 Task: Find connections with filter location Overijse with filter topic #Ideaswith filter profile language Potuguese with filter current company Bernhard Schulte Shipmanagement with filter school Queen Mary's College with filter industry Taxi and Limousine Services with filter service category Management with filter keywords title Technical Writer
Action: Mouse moved to (563, 104)
Screenshot: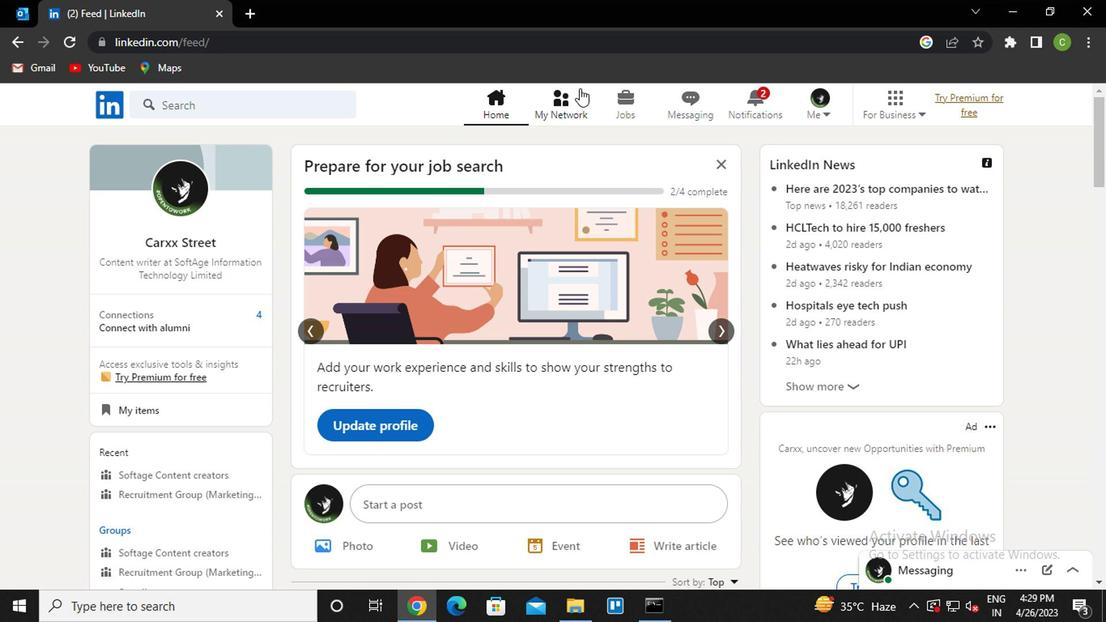 
Action: Mouse pressed left at (563, 104)
Screenshot: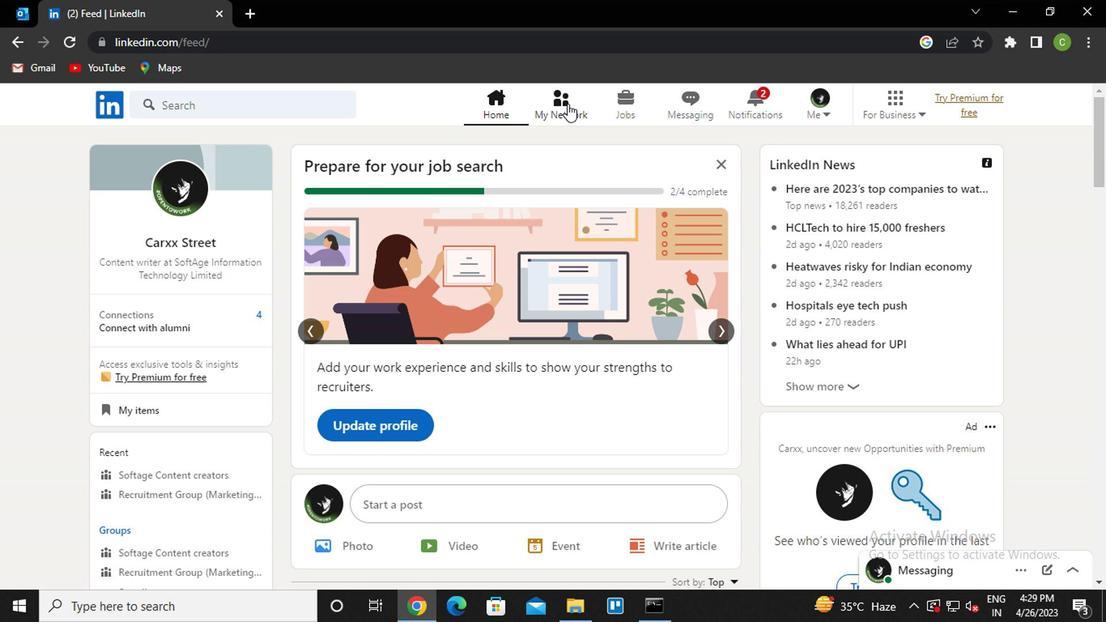 
Action: Mouse moved to (233, 206)
Screenshot: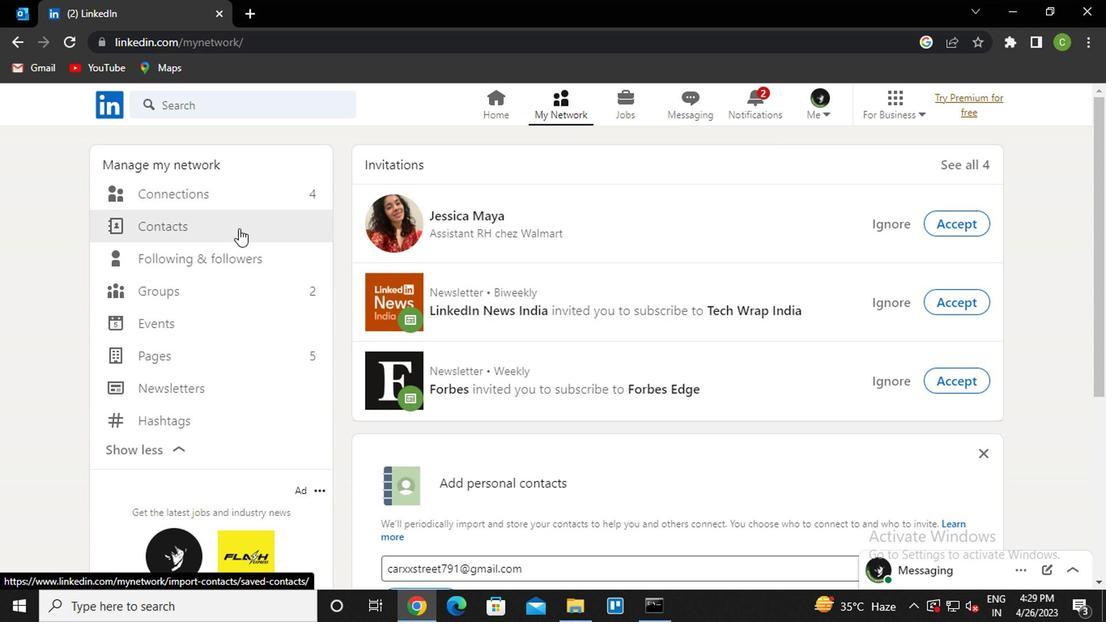 
Action: Mouse pressed left at (233, 206)
Screenshot: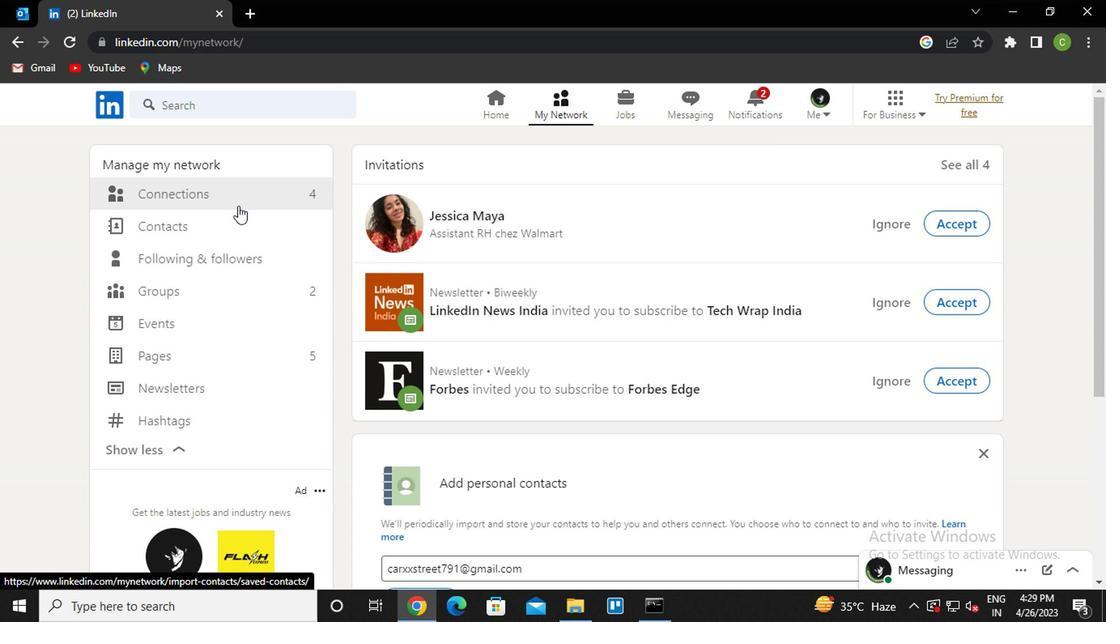 
Action: Mouse moved to (240, 205)
Screenshot: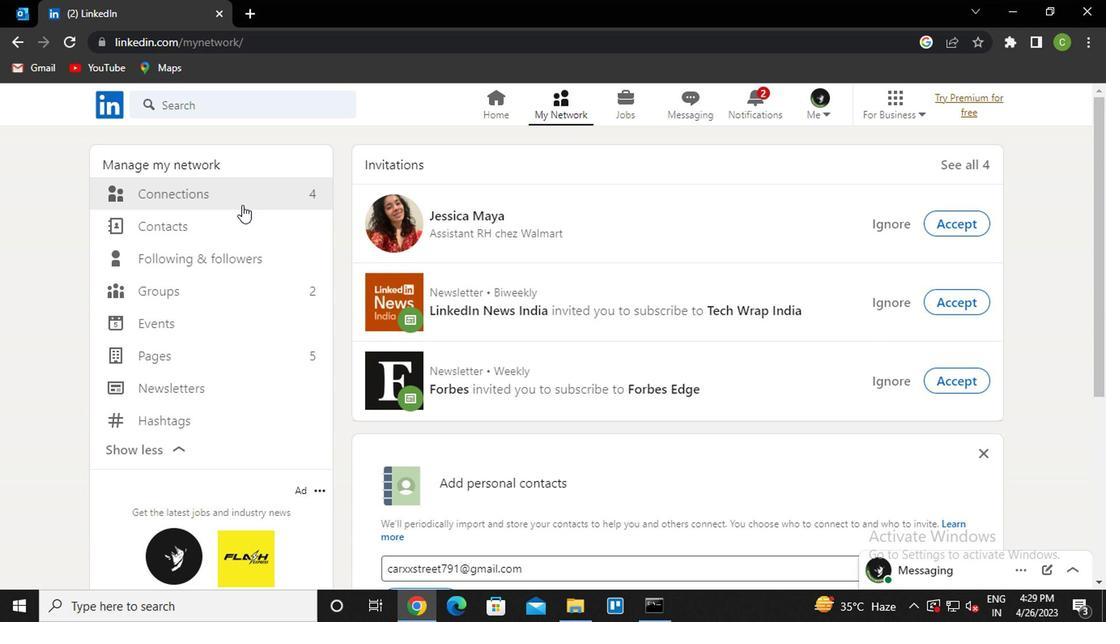 
Action: Mouse pressed left at (240, 205)
Screenshot: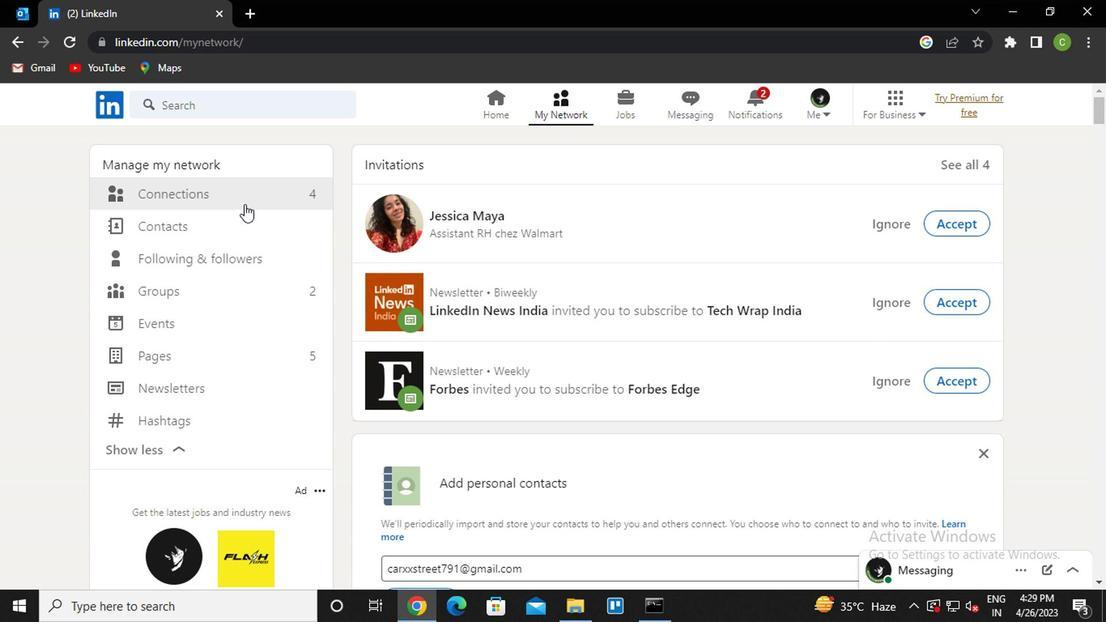 
Action: Mouse moved to (242, 197)
Screenshot: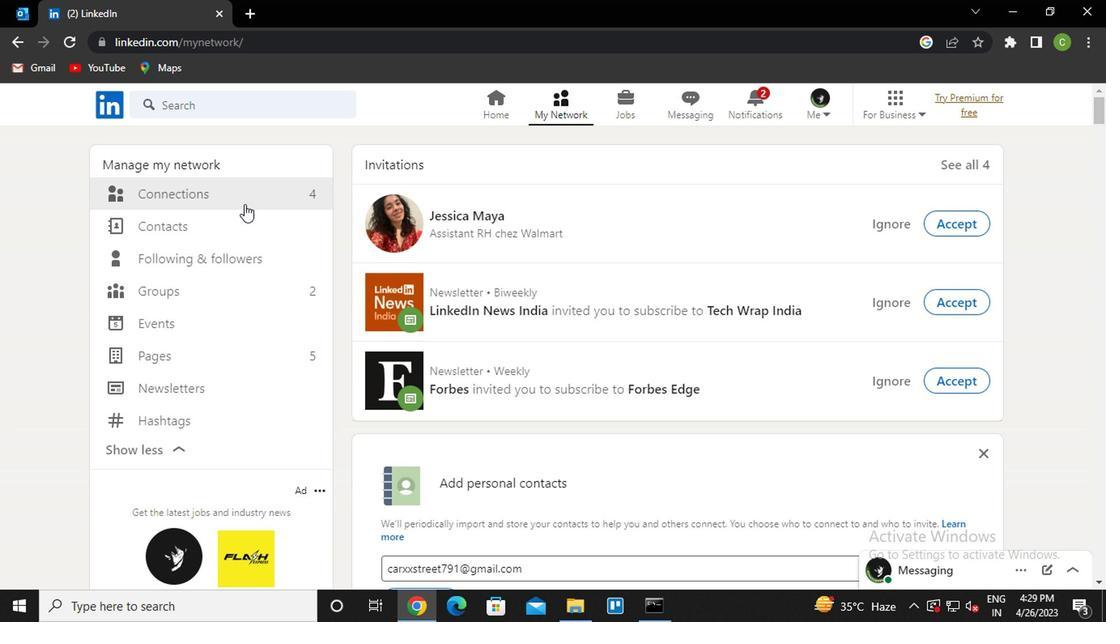 
Action: Mouse pressed left at (242, 197)
Screenshot: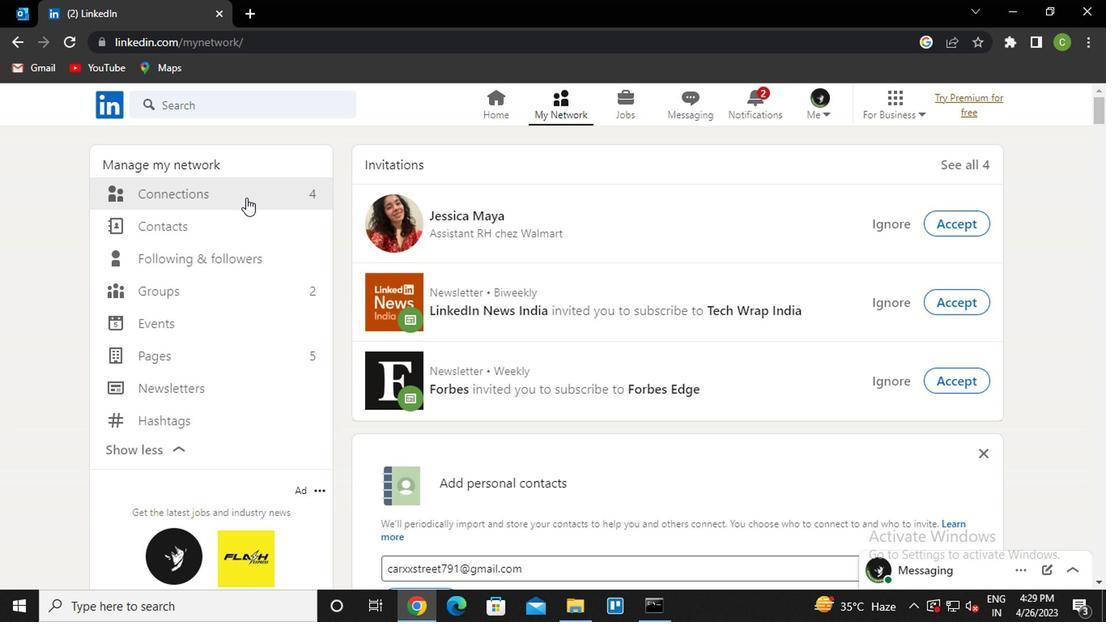 
Action: Mouse moved to (680, 191)
Screenshot: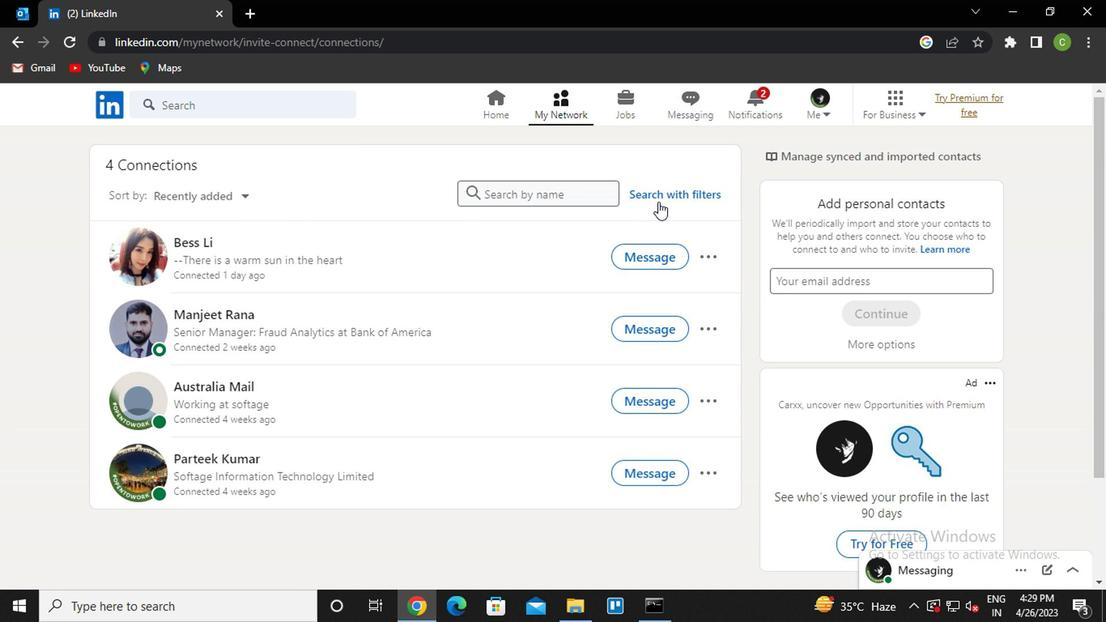 
Action: Mouse pressed left at (680, 191)
Screenshot: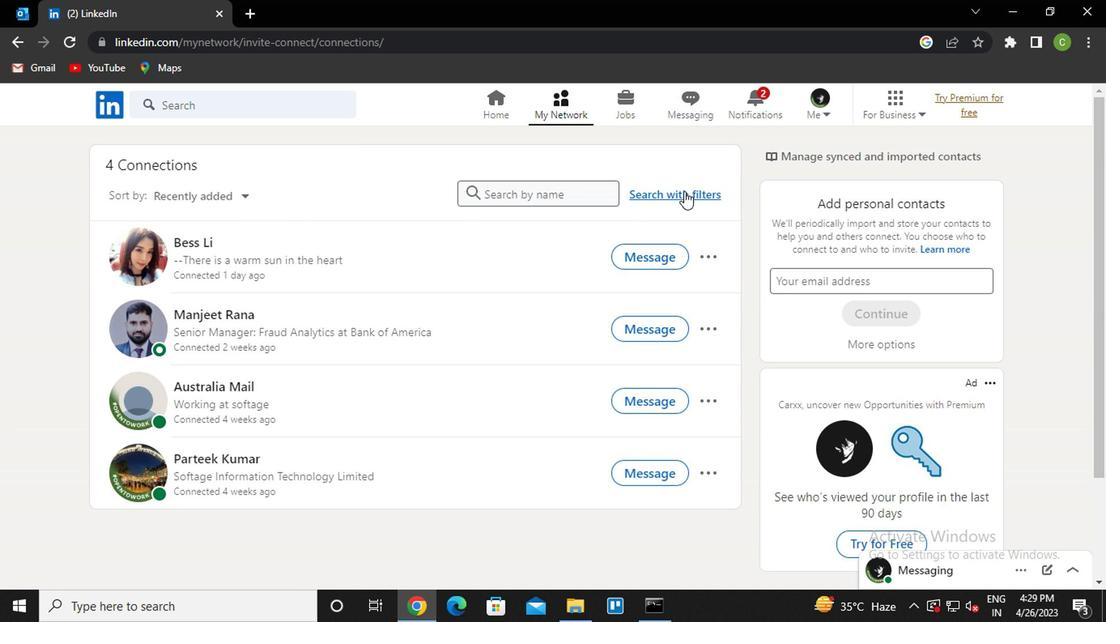 
Action: Mouse moved to (548, 155)
Screenshot: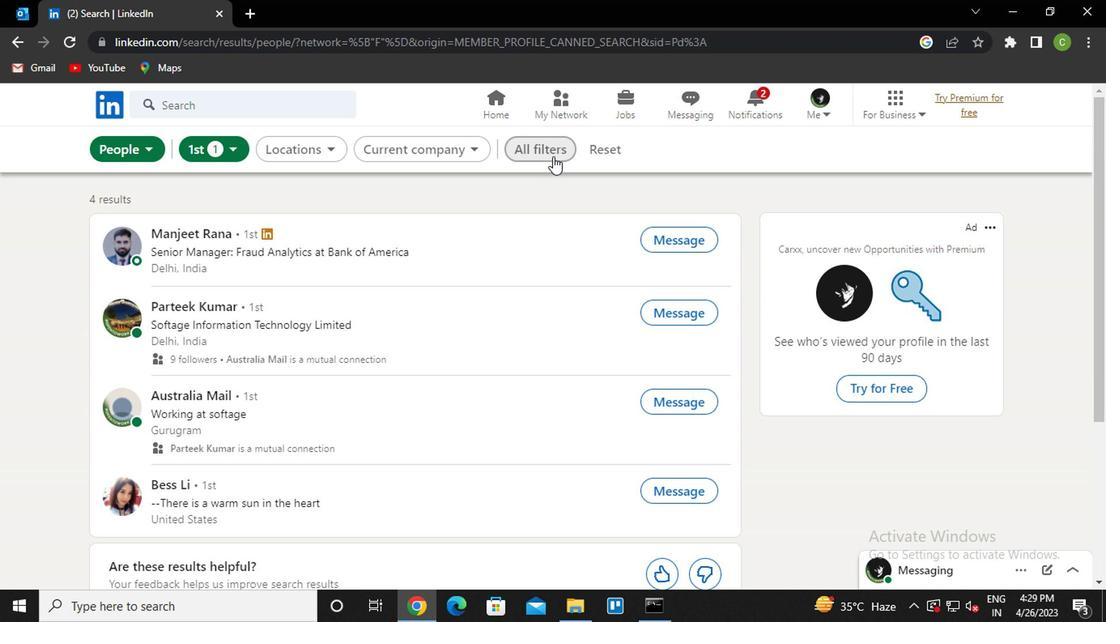 
Action: Mouse pressed left at (548, 155)
Screenshot: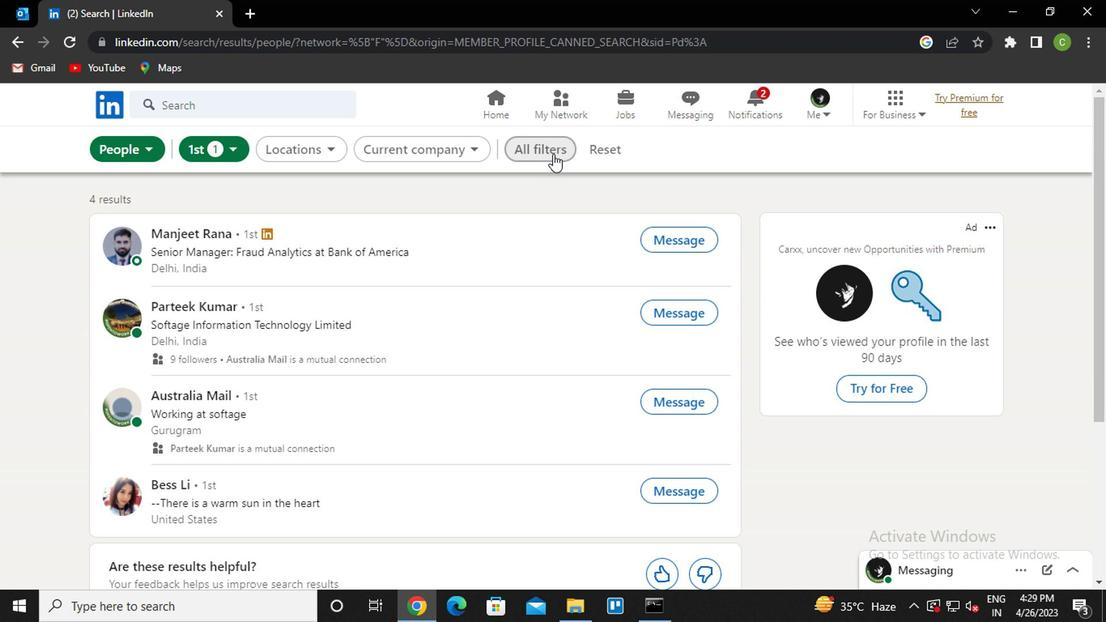 
Action: Mouse moved to (907, 308)
Screenshot: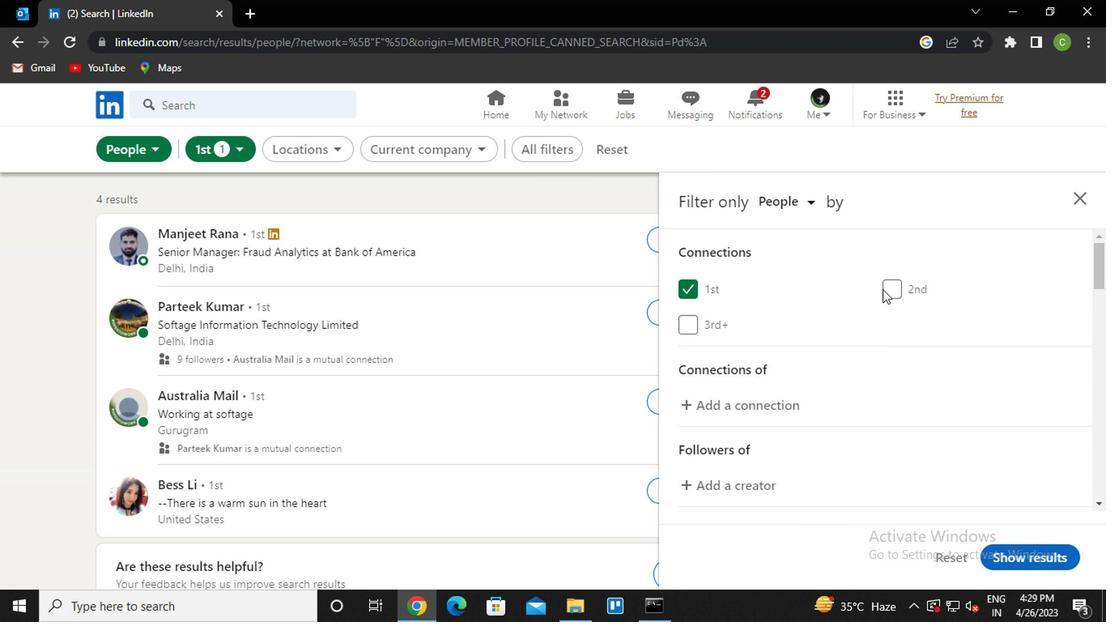 
Action: Mouse scrolled (907, 307) with delta (0, -1)
Screenshot: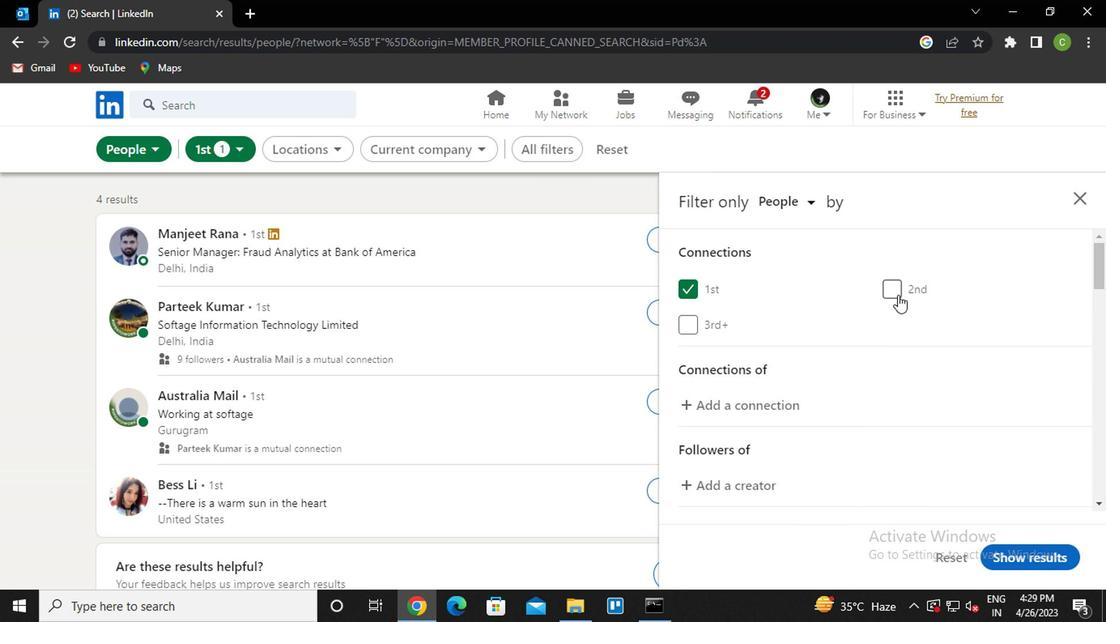 
Action: Mouse scrolled (907, 307) with delta (0, -1)
Screenshot: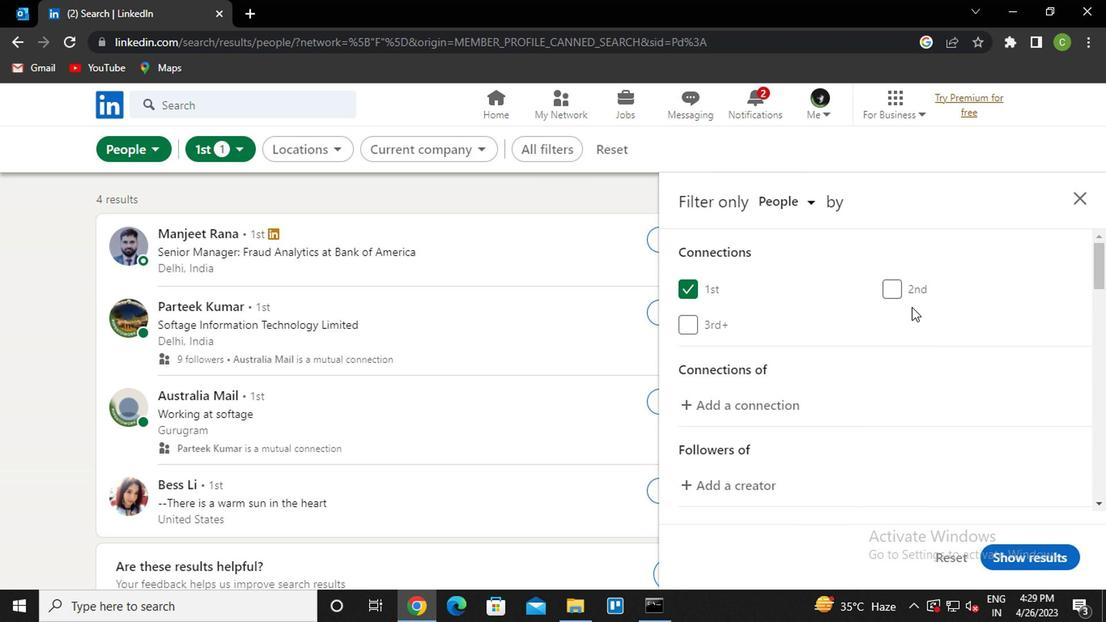 
Action: Mouse moved to (901, 316)
Screenshot: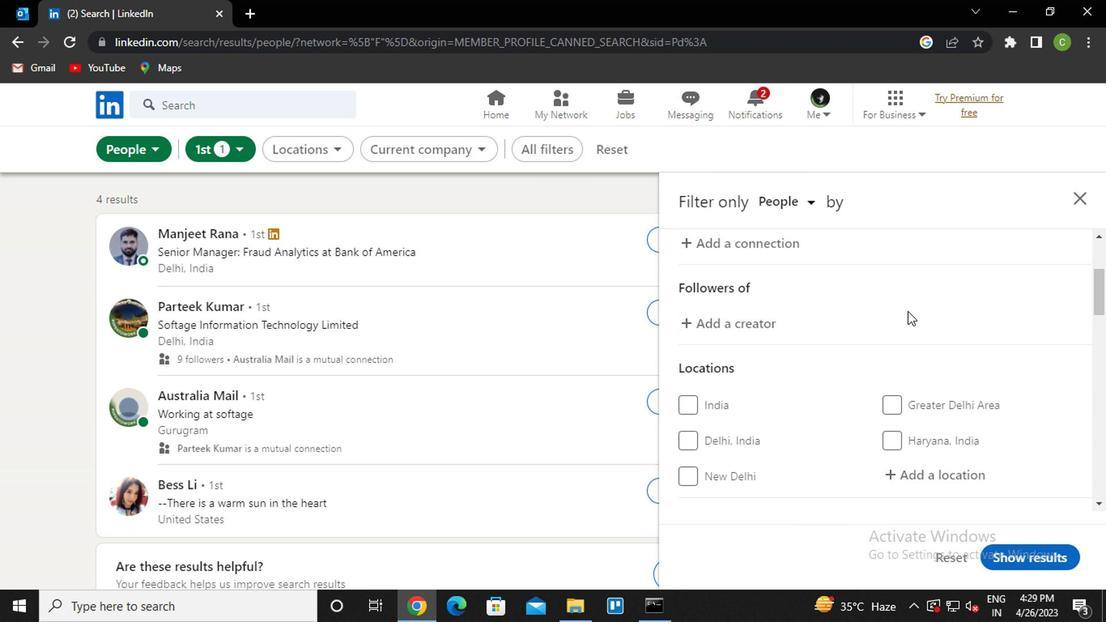 
Action: Mouse scrolled (901, 316) with delta (0, 0)
Screenshot: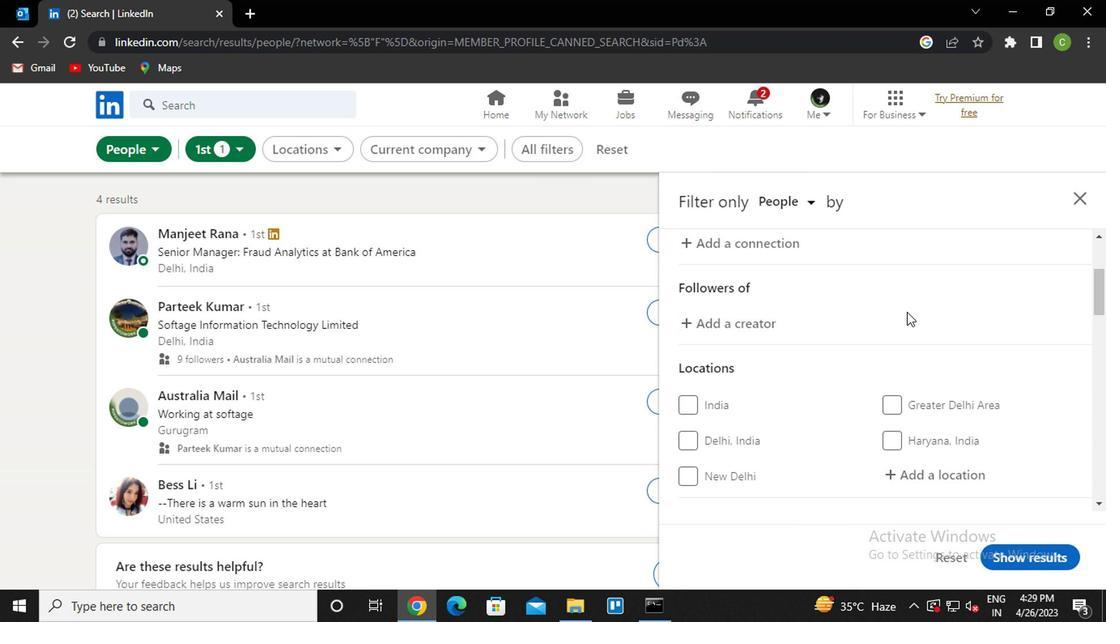 
Action: Mouse moved to (922, 393)
Screenshot: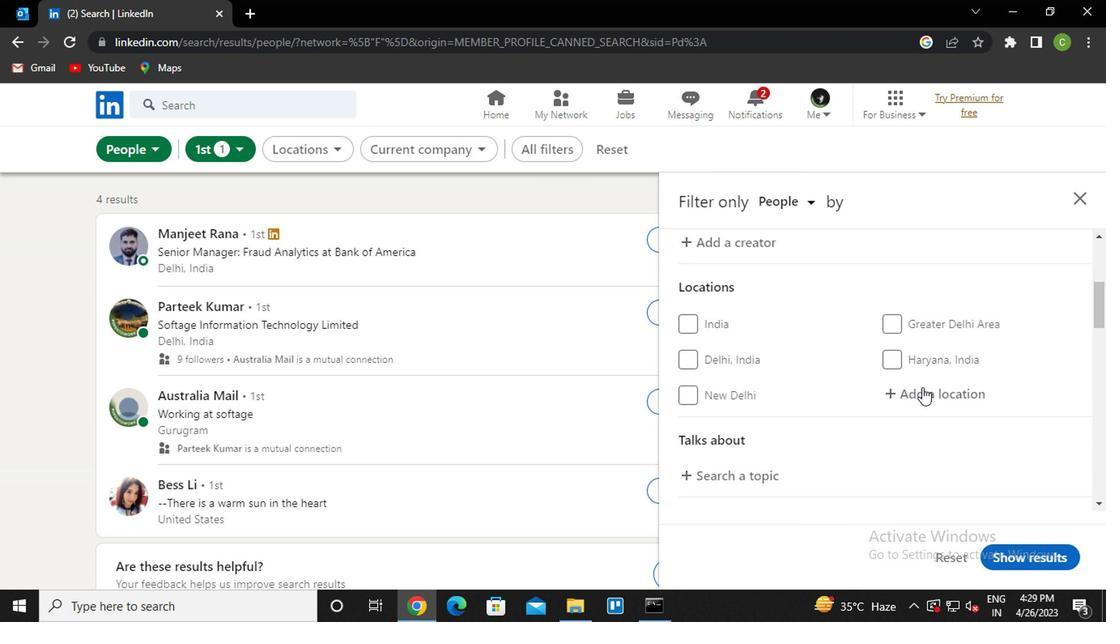 
Action: Mouse pressed left at (922, 393)
Screenshot: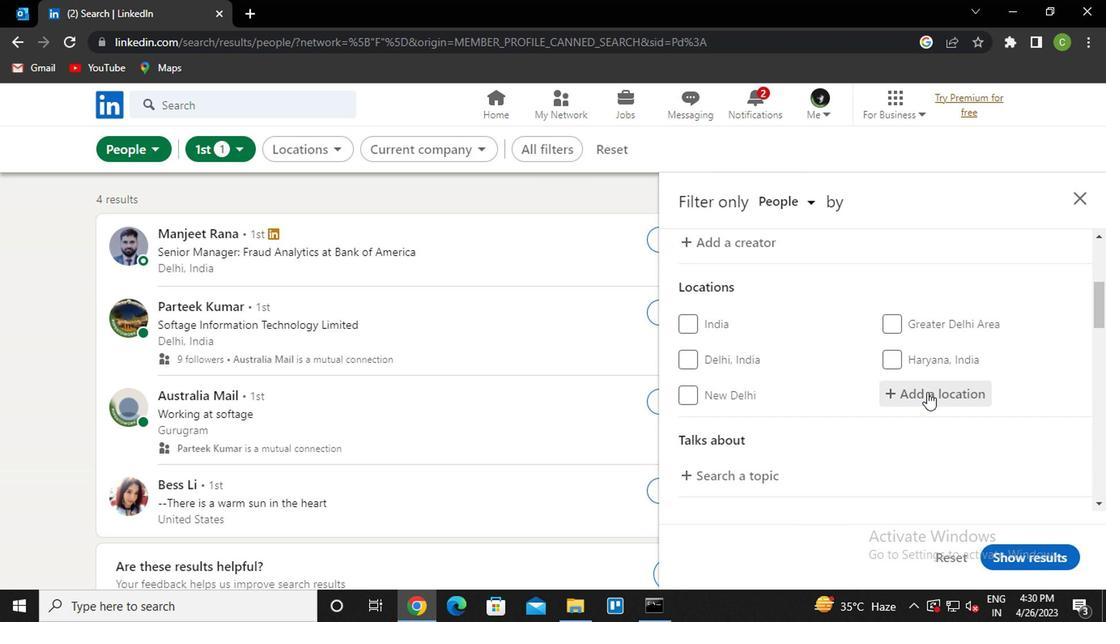 
Action: Key pressed <Key.caps_lock>o<Key.caps_lock>eri<Key.down><Key.enter>
Screenshot: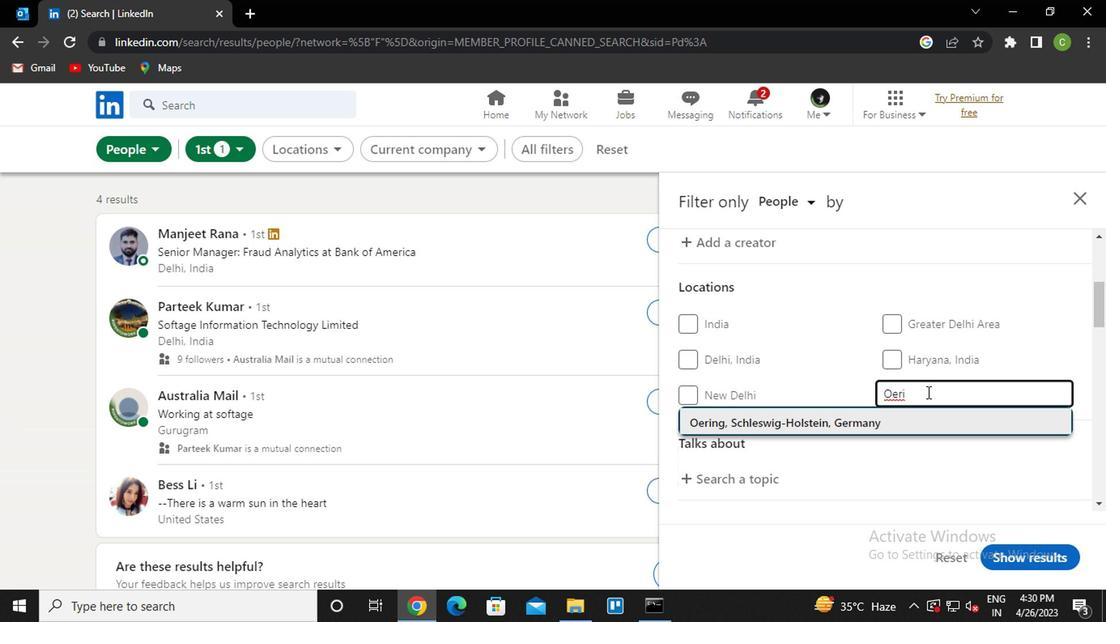 
Action: Mouse moved to (907, 404)
Screenshot: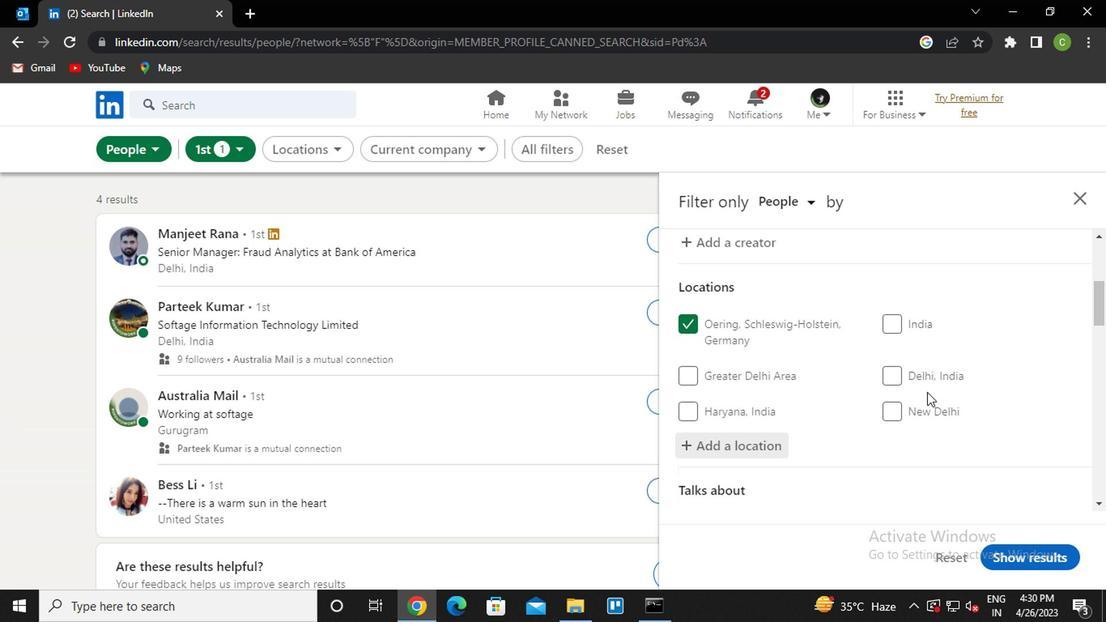 
Action: Mouse scrolled (907, 404) with delta (0, 0)
Screenshot: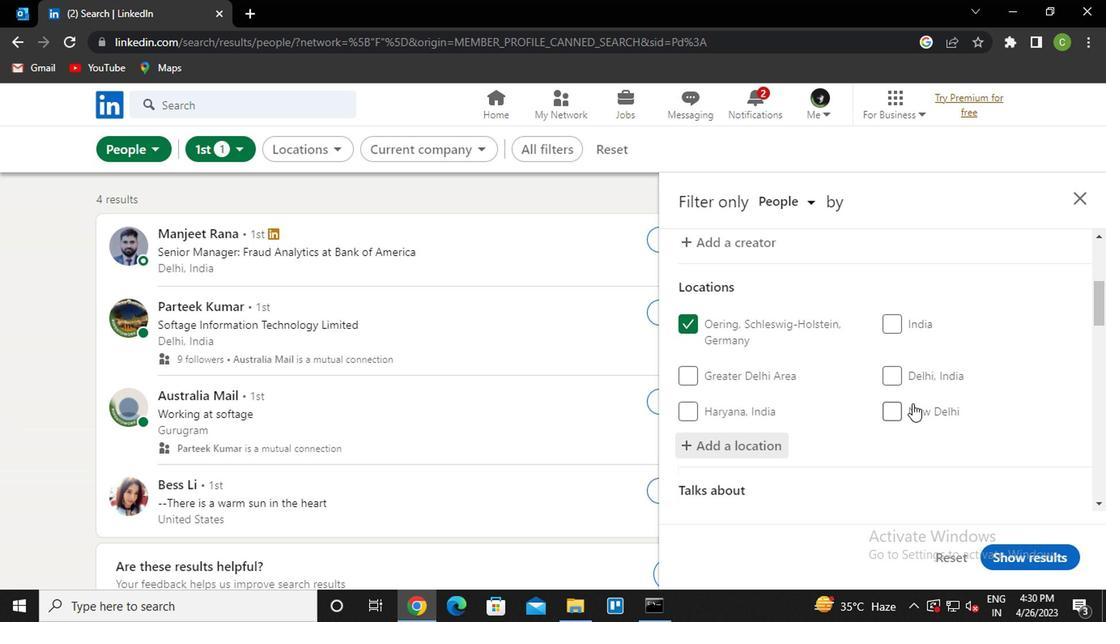 
Action: Mouse scrolled (907, 404) with delta (0, 0)
Screenshot: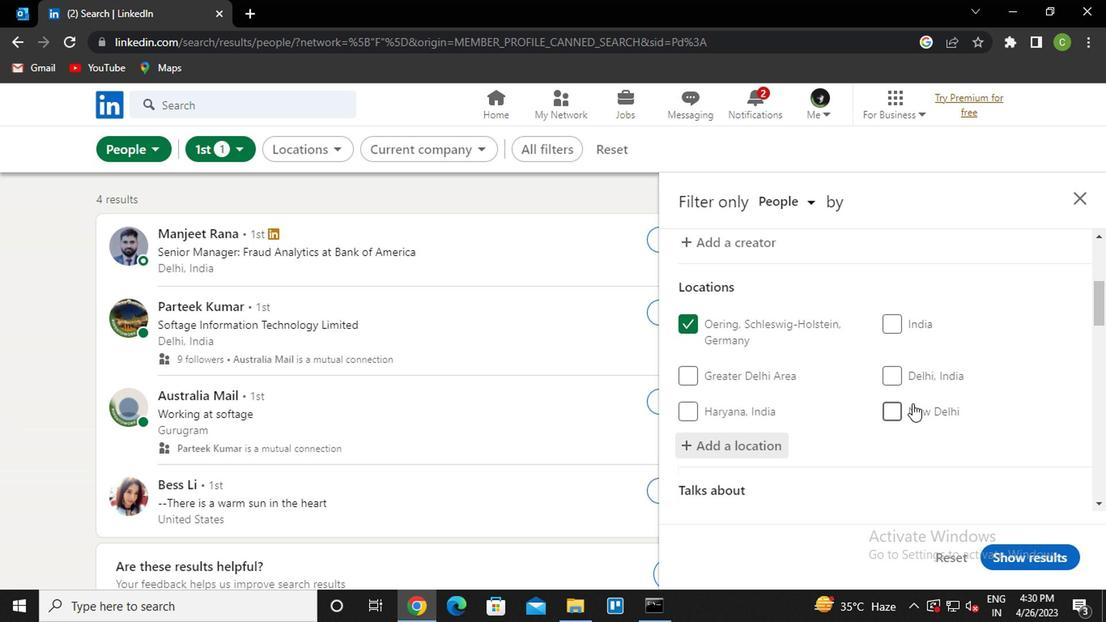 
Action: Mouse moved to (900, 404)
Screenshot: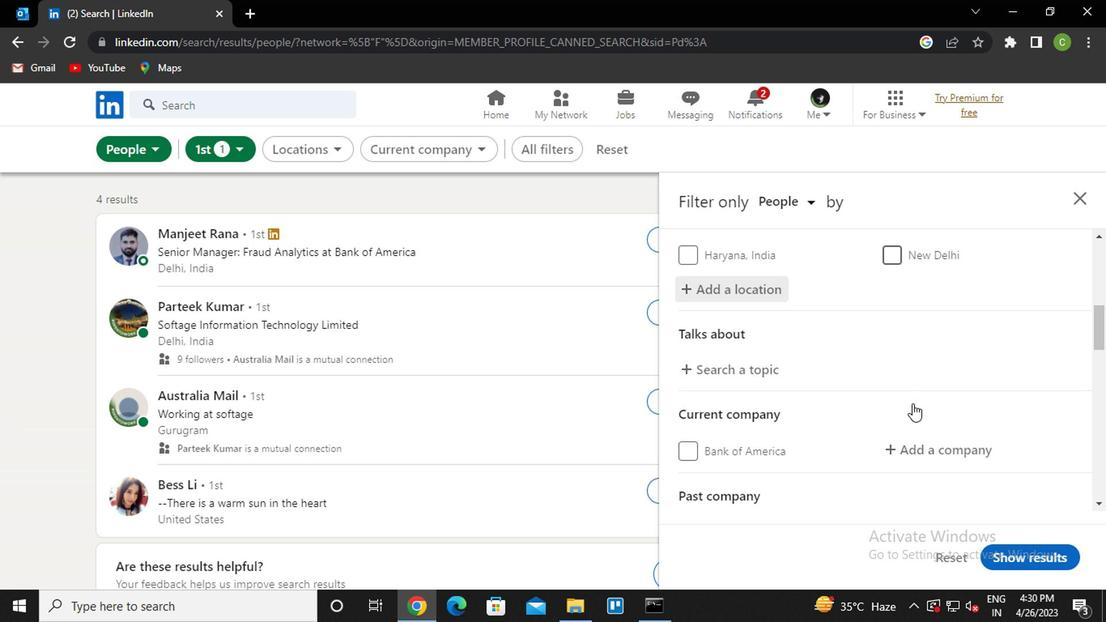 
Action: Mouse scrolled (900, 404) with delta (0, 0)
Screenshot: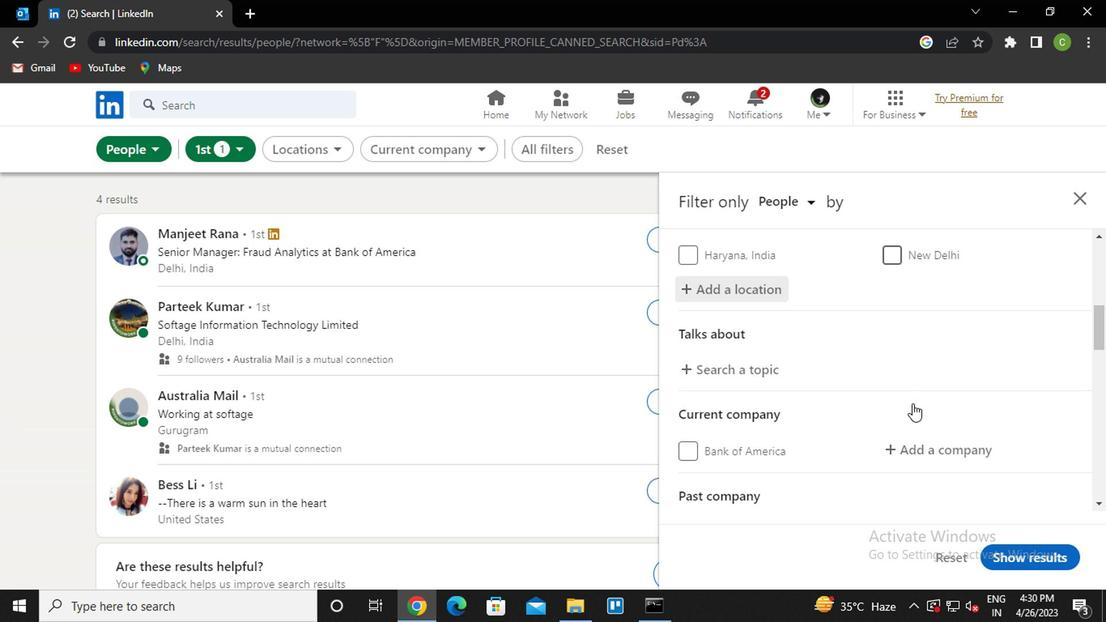
Action: Mouse moved to (743, 285)
Screenshot: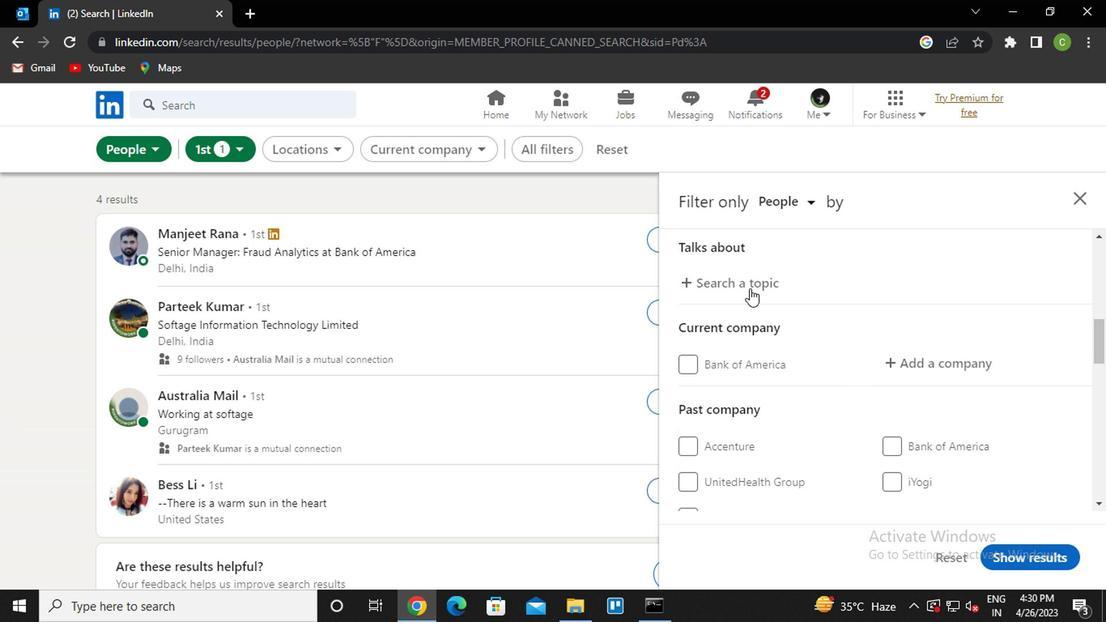 
Action: Mouse pressed left at (743, 285)
Screenshot: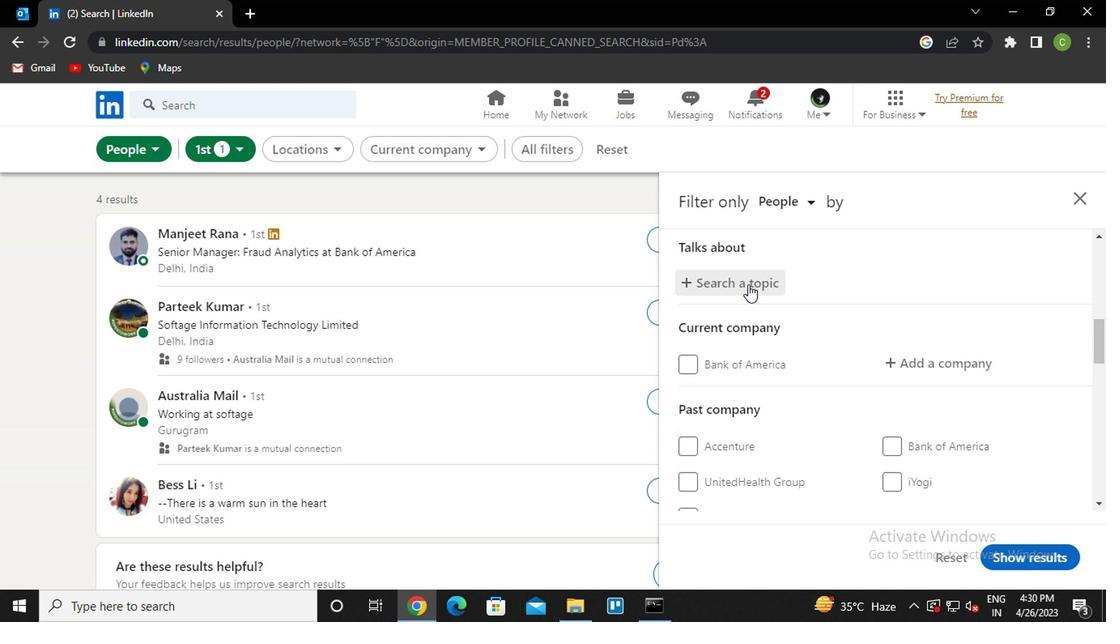 
Action: Key pressed <Key.caps_lock>i<Key.caps_lock>deas<Key.down><Key.enter>
Screenshot: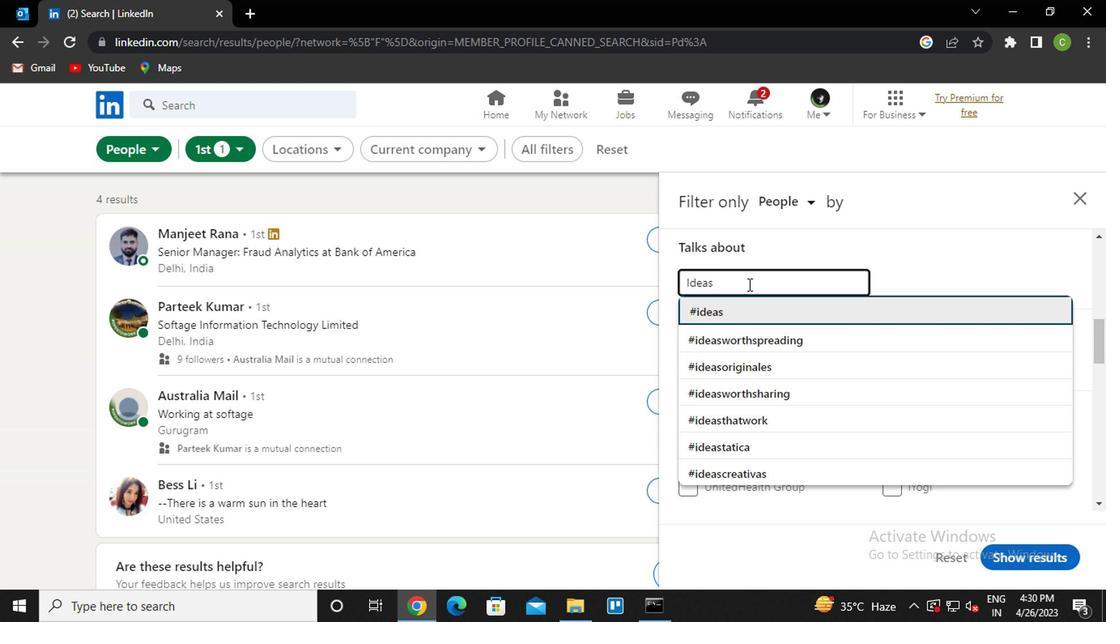 
Action: Mouse moved to (910, 362)
Screenshot: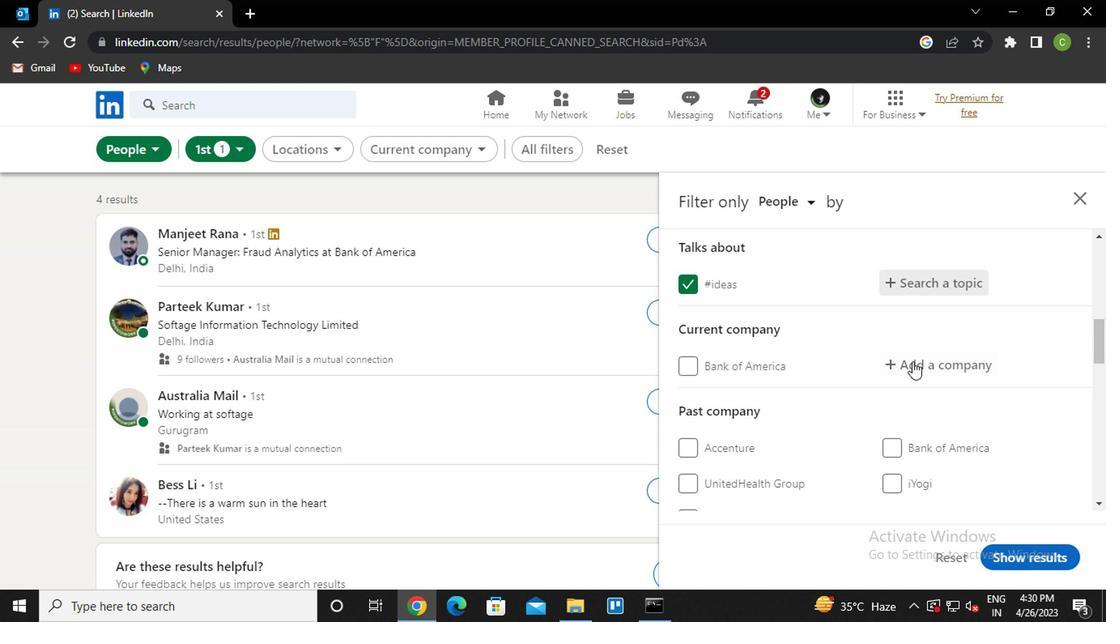 
Action: Mouse pressed left at (910, 362)
Screenshot: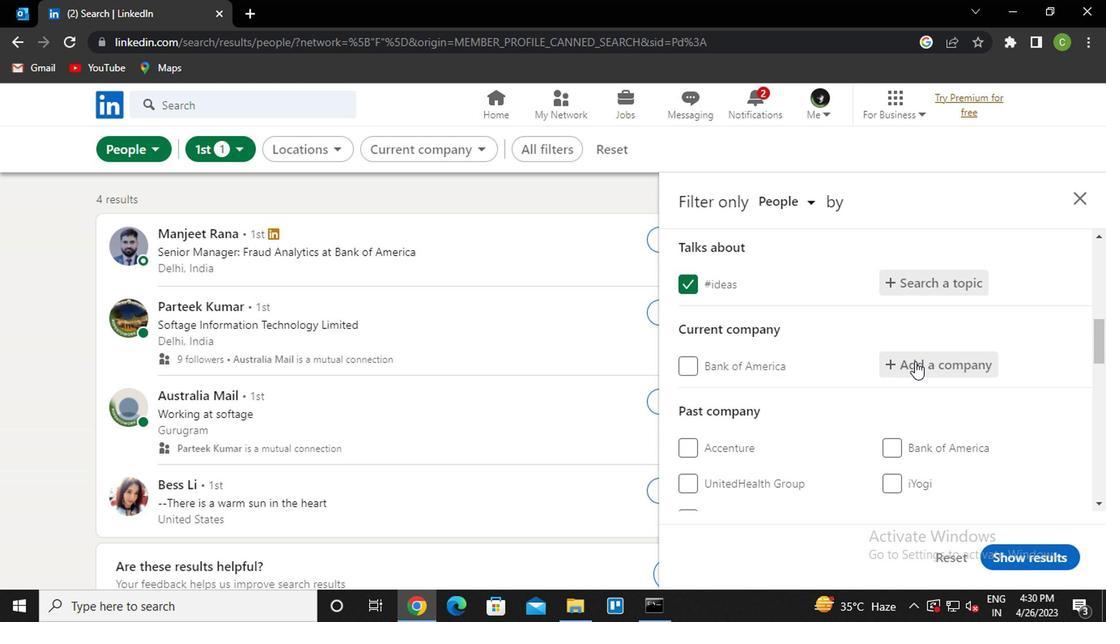 
Action: Mouse moved to (895, 387)
Screenshot: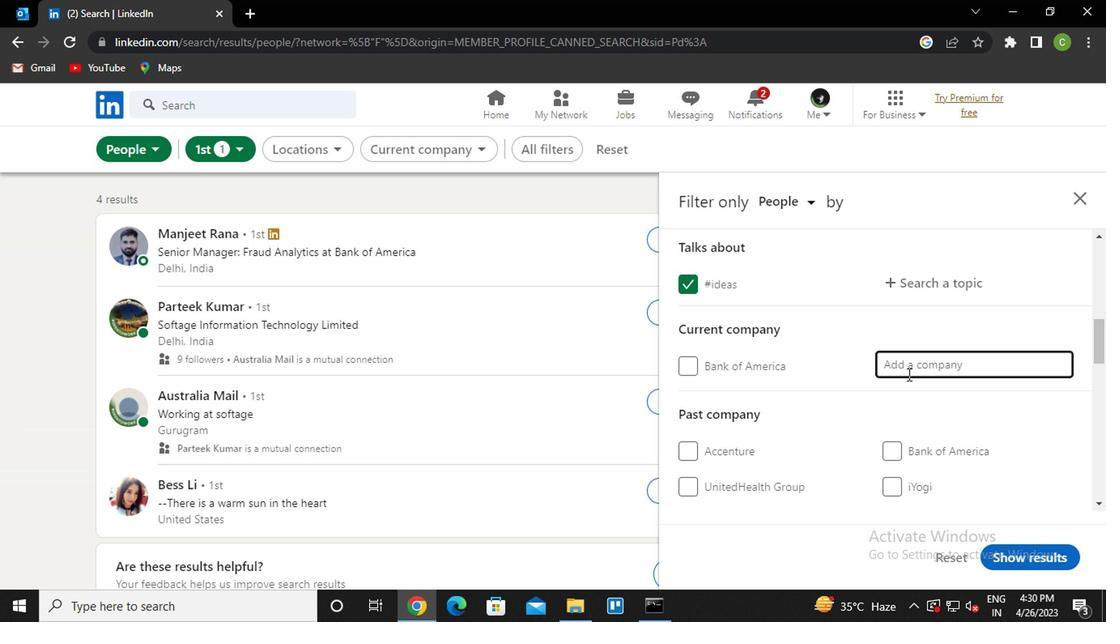 
Action: Key pressed <Key.caps_lock>b<Key.caps_lock>ern<Key.down><Key.enter>
Screenshot: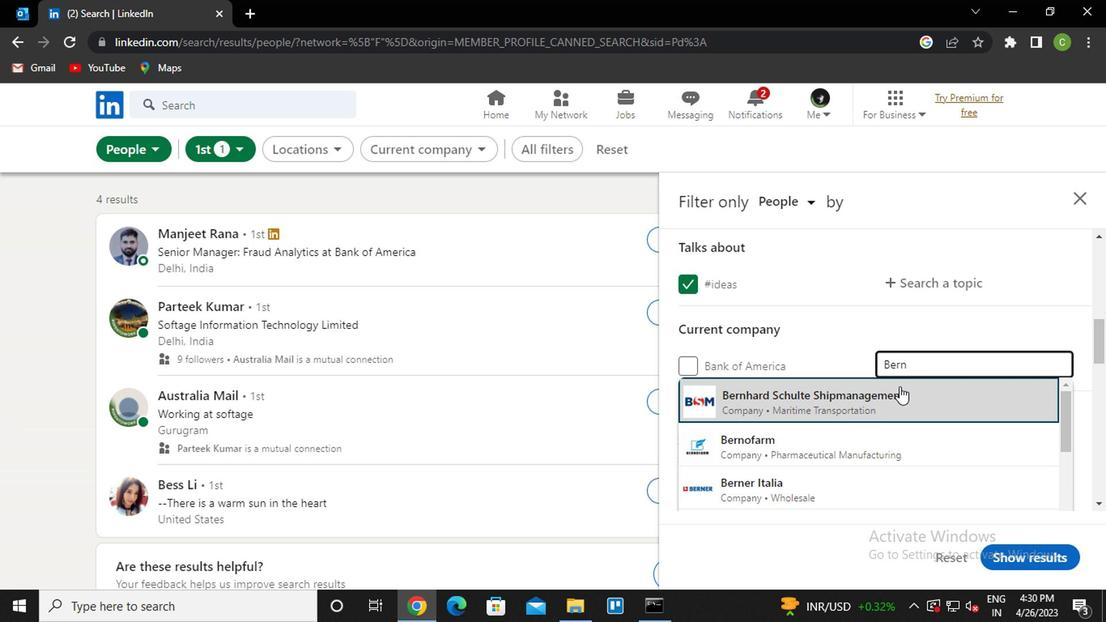 
Action: Mouse scrolled (895, 386) with delta (0, -1)
Screenshot: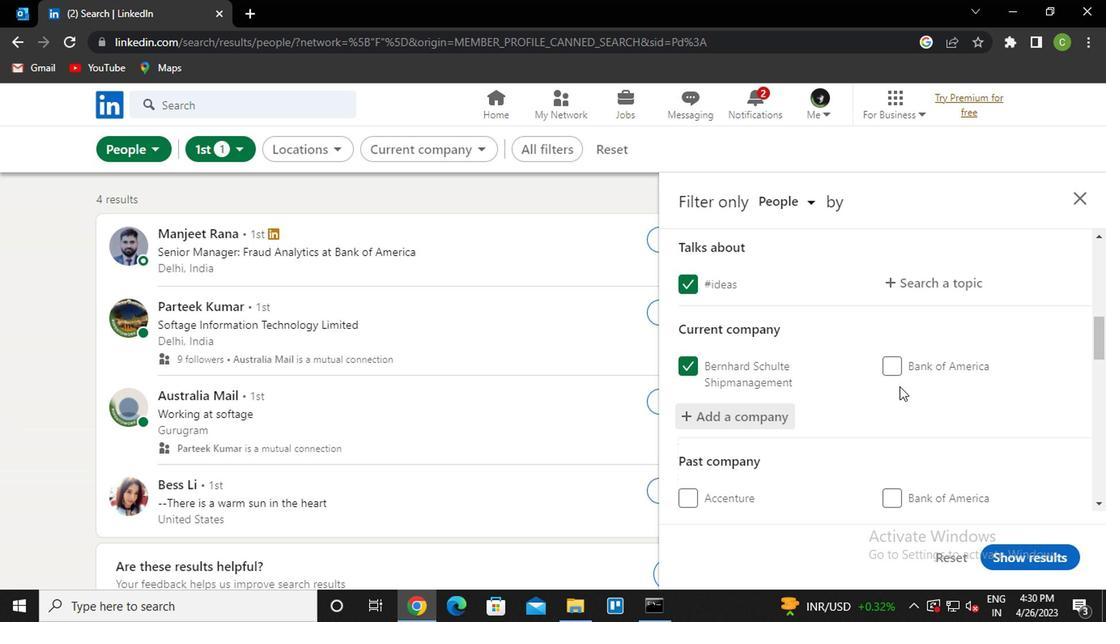 
Action: Mouse moved to (893, 389)
Screenshot: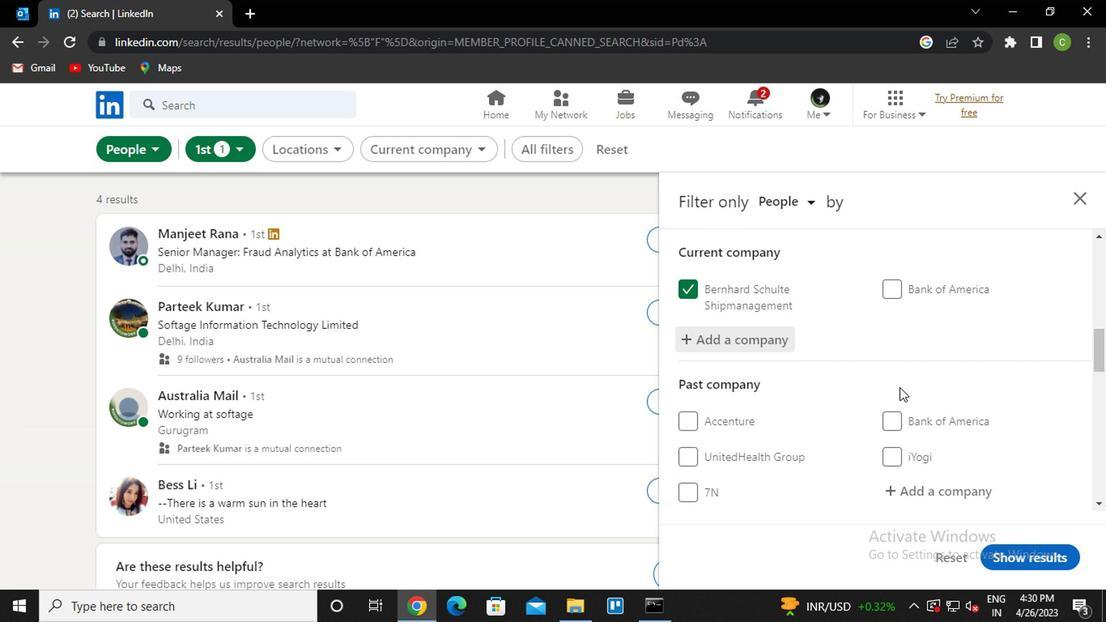 
Action: Mouse scrolled (893, 388) with delta (0, 0)
Screenshot: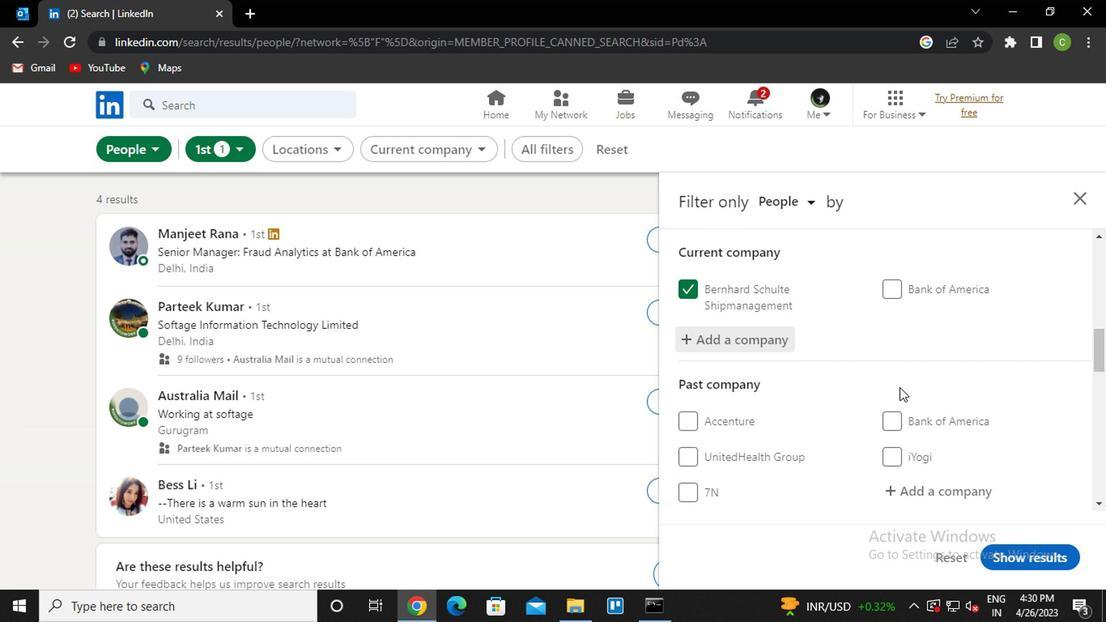 
Action: Mouse moved to (845, 425)
Screenshot: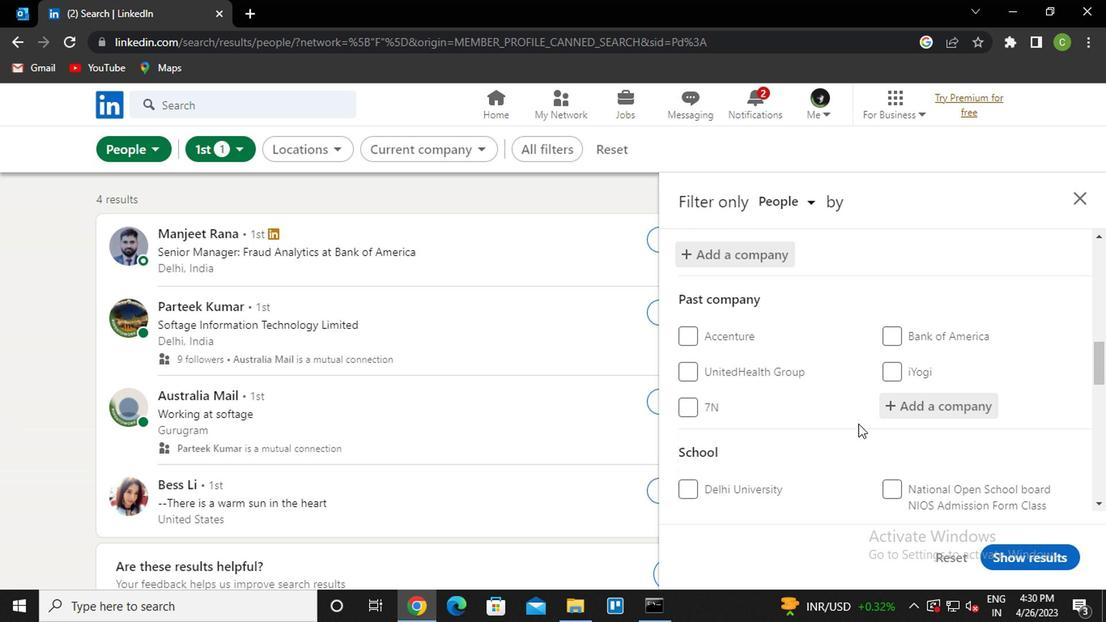 
Action: Mouse scrolled (845, 424) with delta (0, -1)
Screenshot: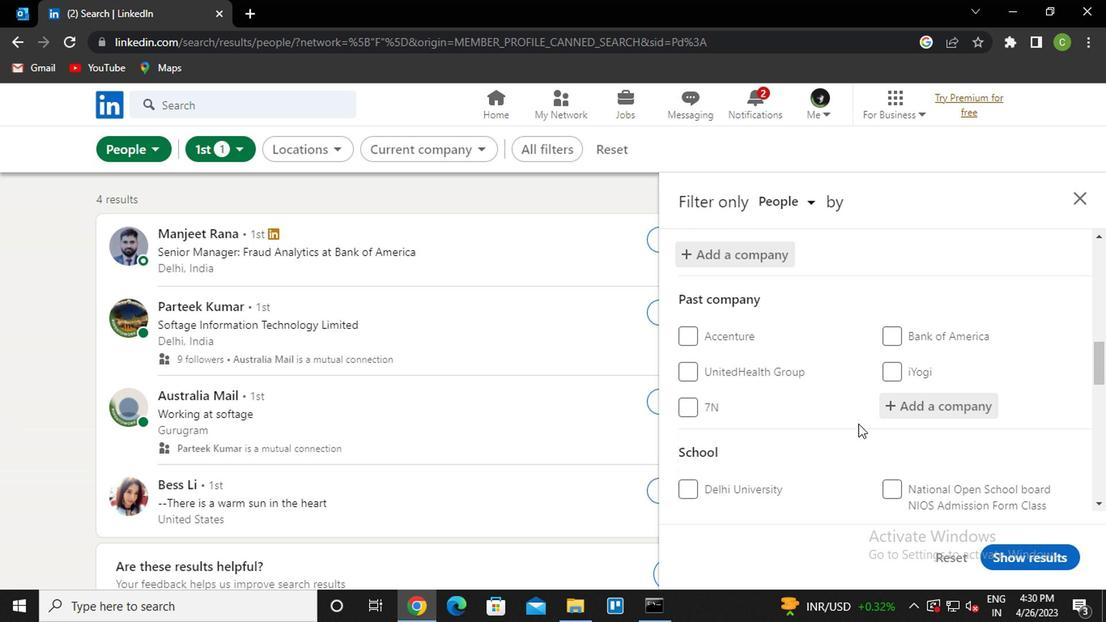
Action: Mouse moved to (828, 414)
Screenshot: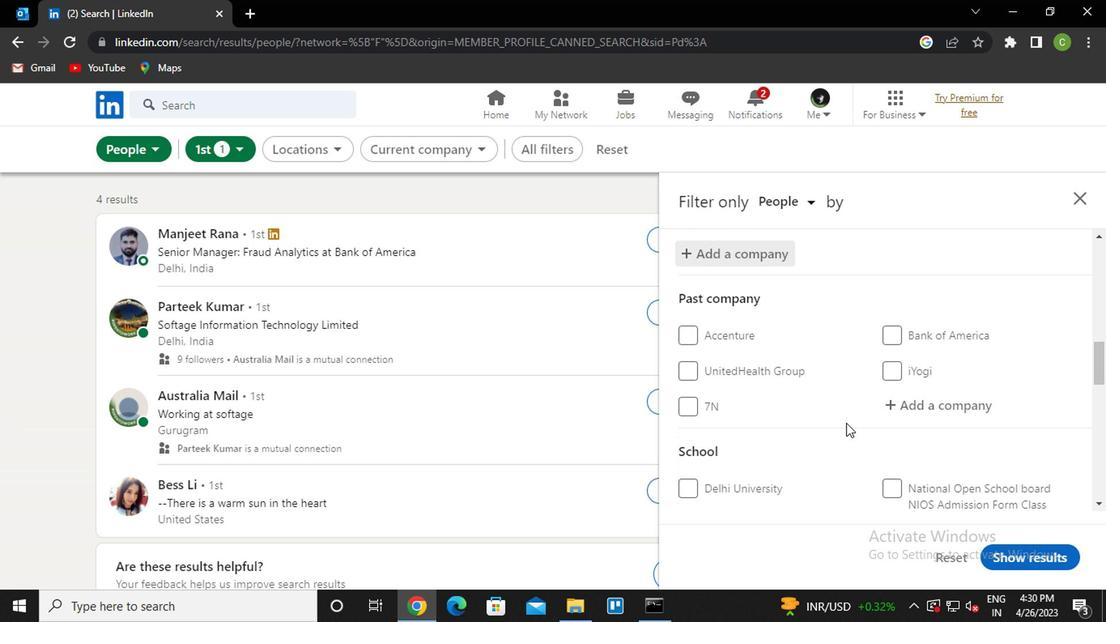 
Action: Mouse scrolled (828, 414) with delta (0, 0)
Screenshot: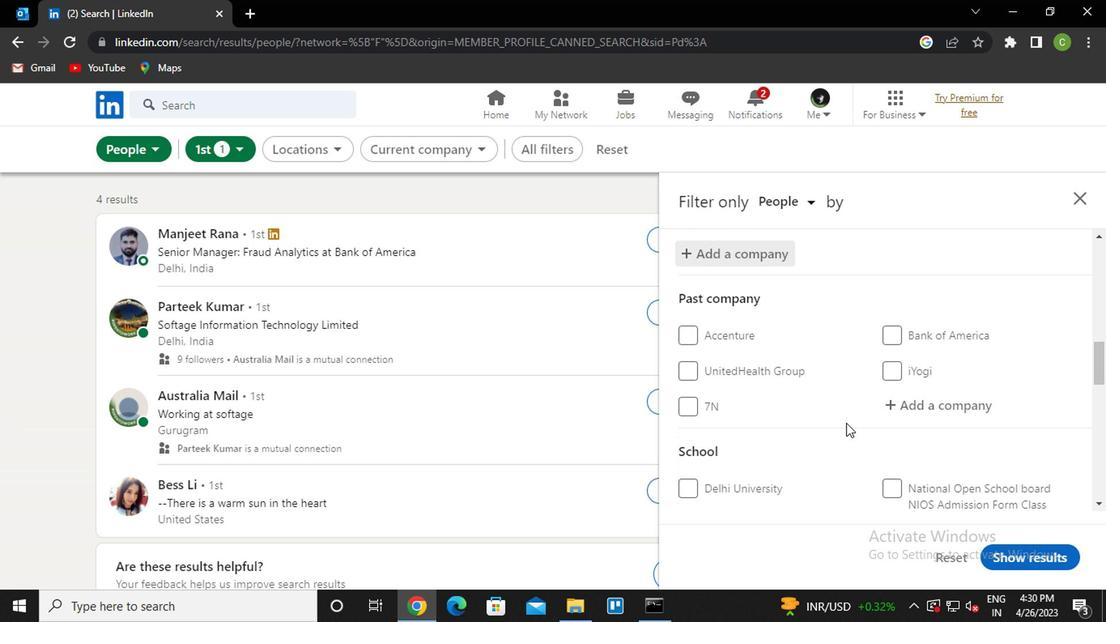 
Action: Mouse moved to (730, 442)
Screenshot: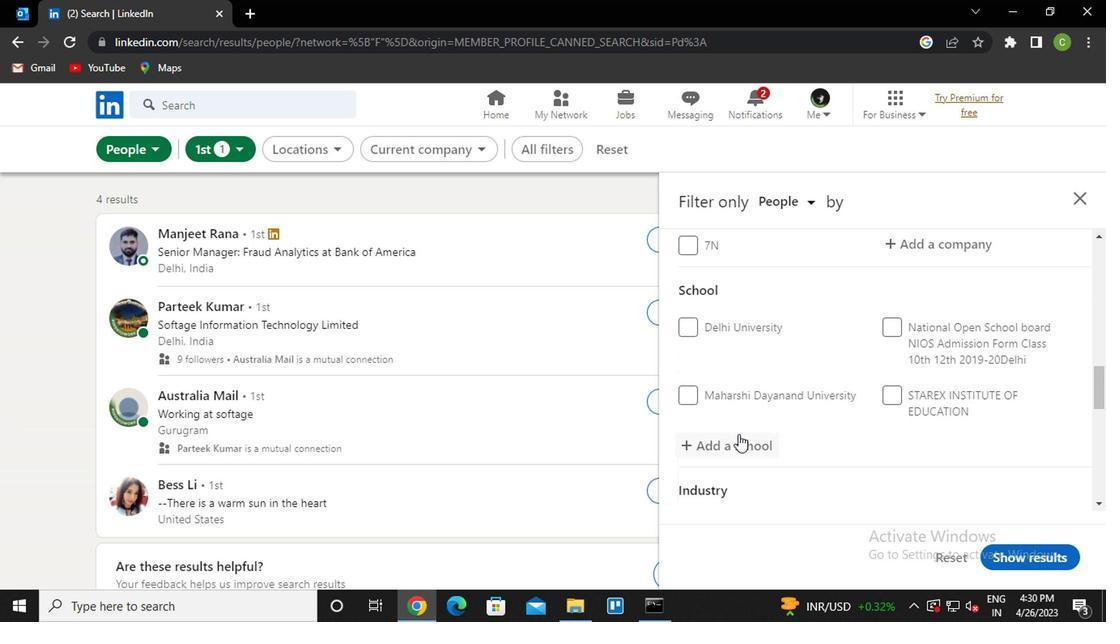 
Action: Mouse pressed left at (730, 442)
Screenshot: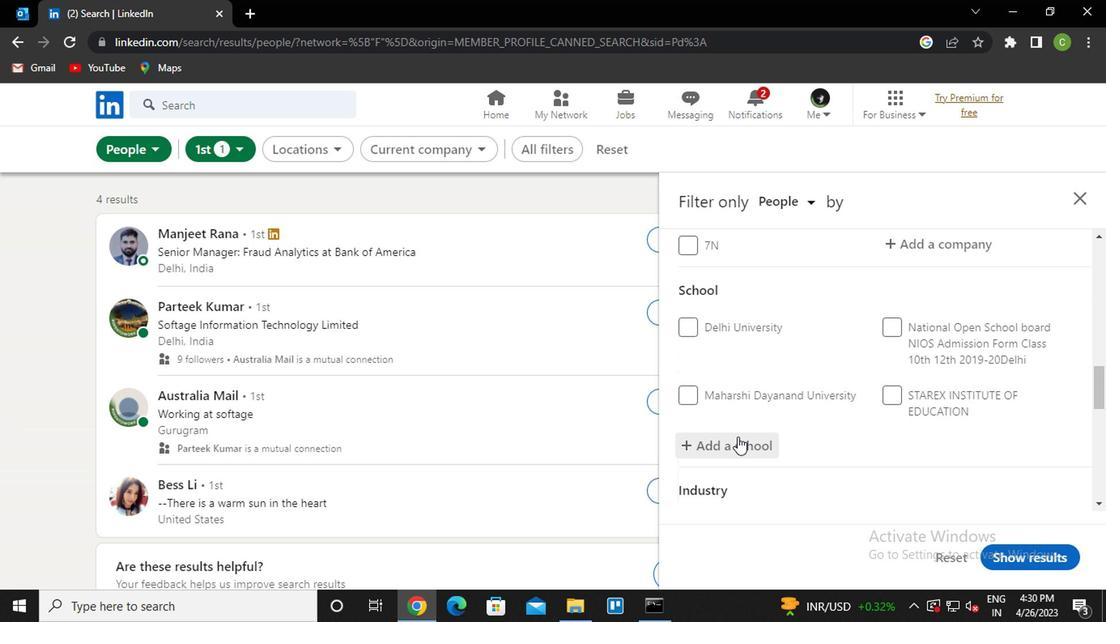 
Action: Mouse moved to (763, 412)
Screenshot: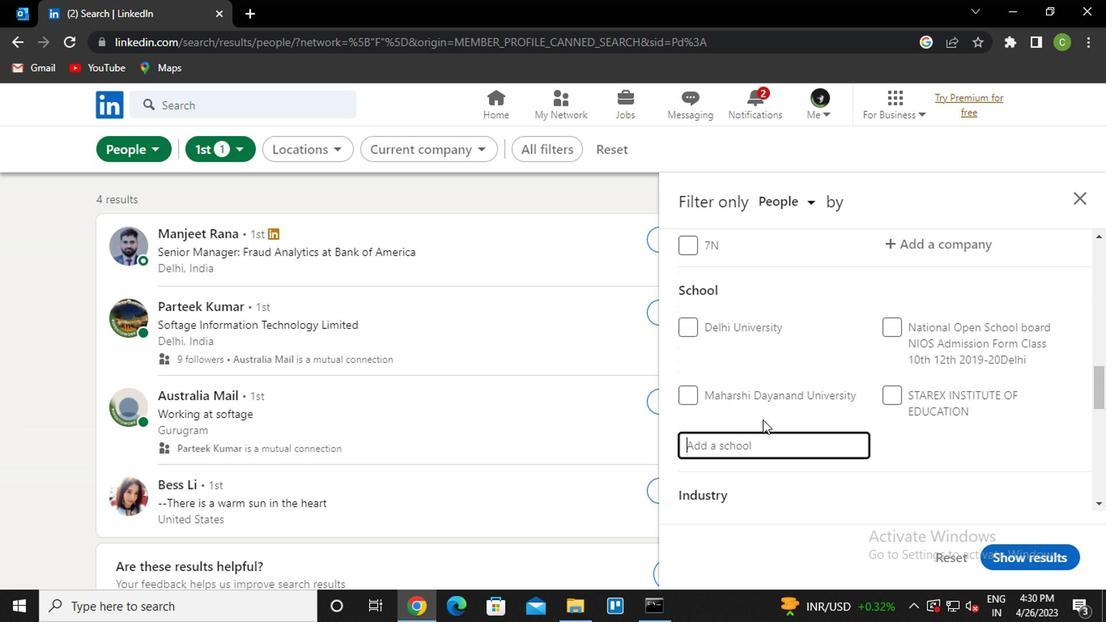 
Action: Key pressed <Key.caps_lock>q<Key.caps_lock>ueen<Key.space>mary<Key.down><Key.enter>
Screenshot: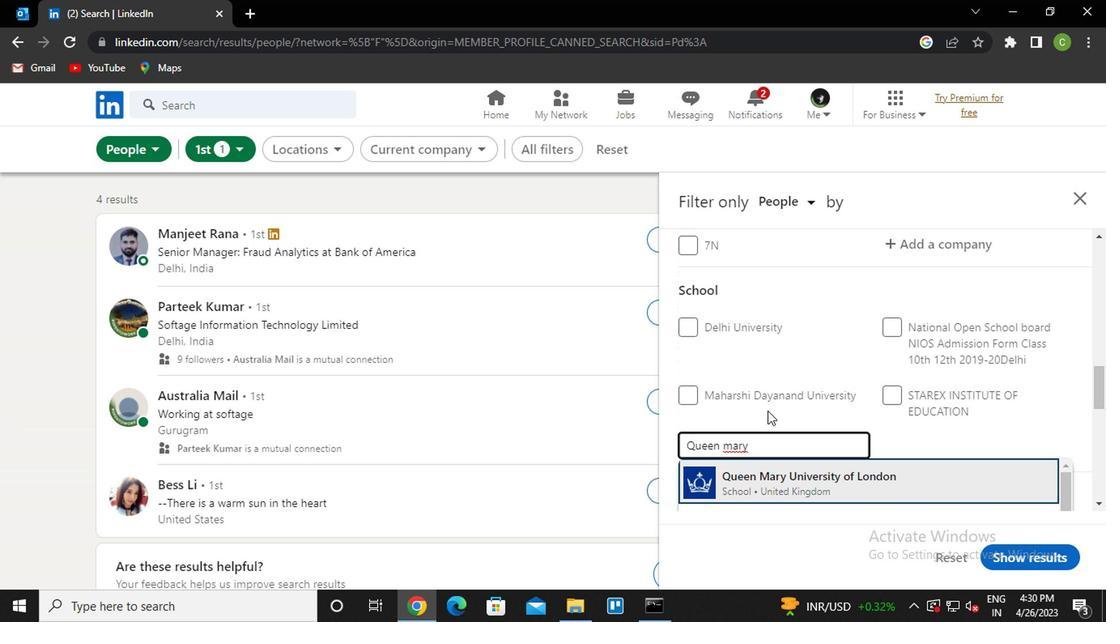 
Action: Mouse moved to (826, 374)
Screenshot: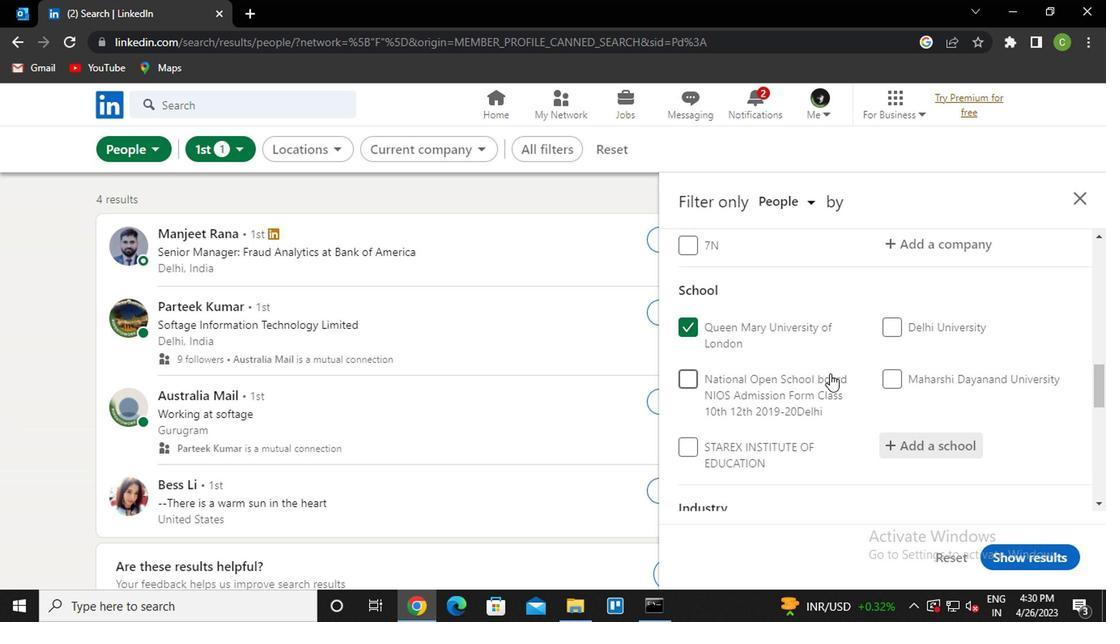 
Action: Mouse scrolled (826, 374) with delta (0, 0)
Screenshot: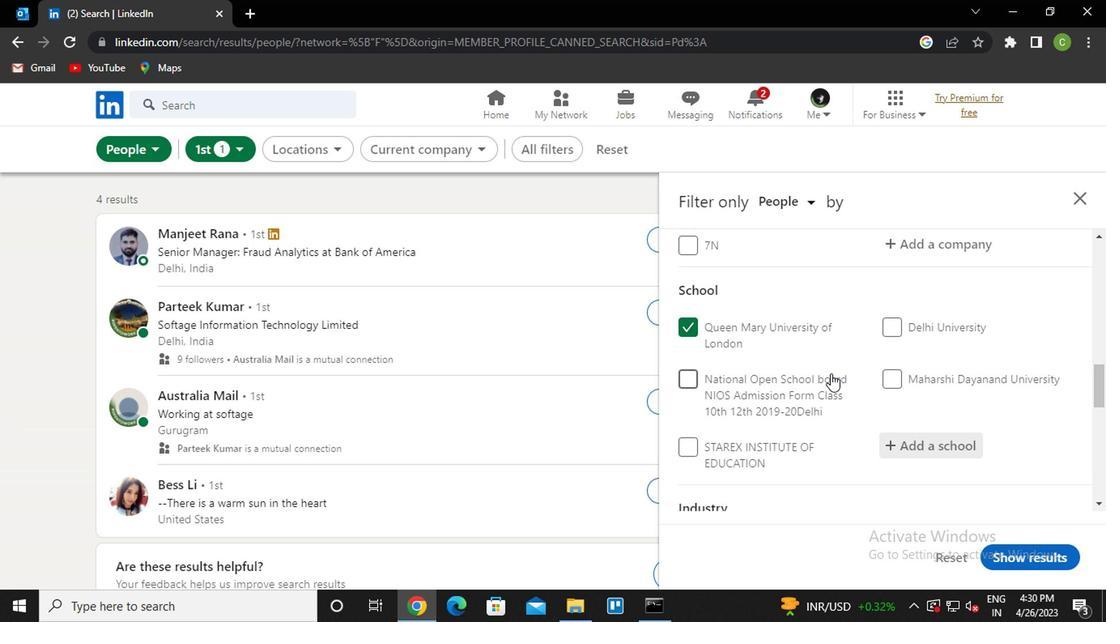 
Action: Mouse scrolled (826, 374) with delta (0, 0)
Screenshot: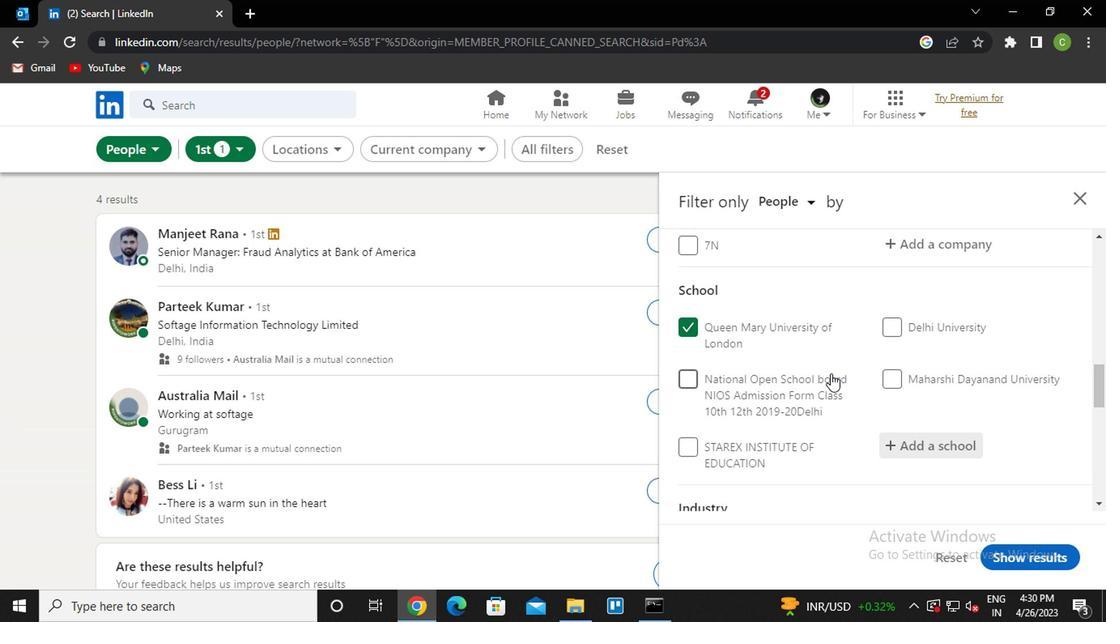 
Action: Mouse moved to (907, 458)
Screenshot: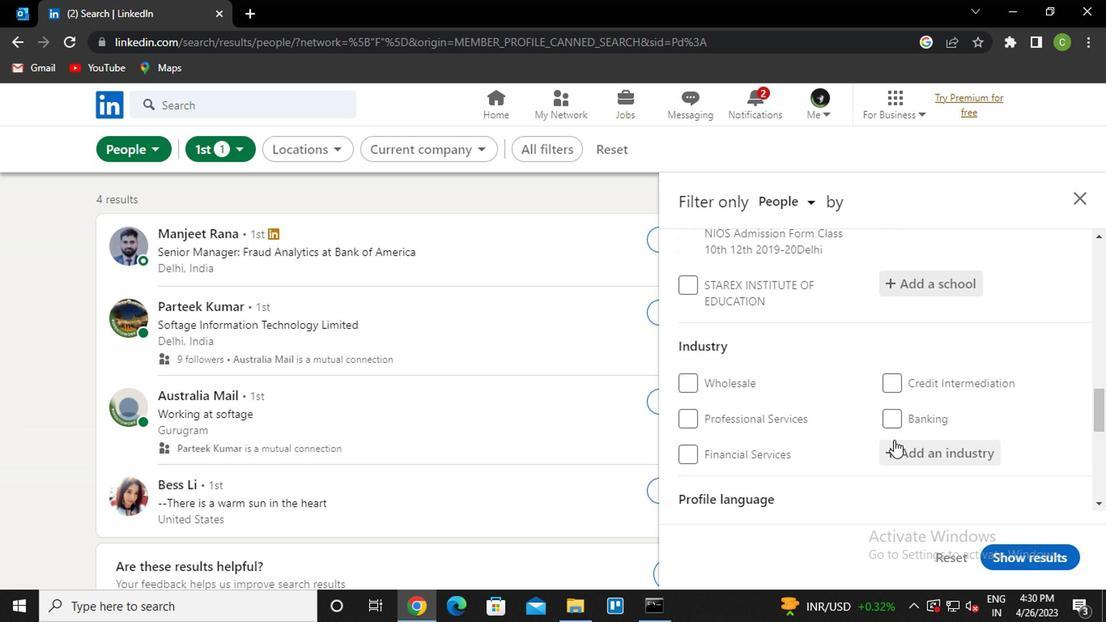 
Action: Mouse pressed left at (907, 458)
Screenshot: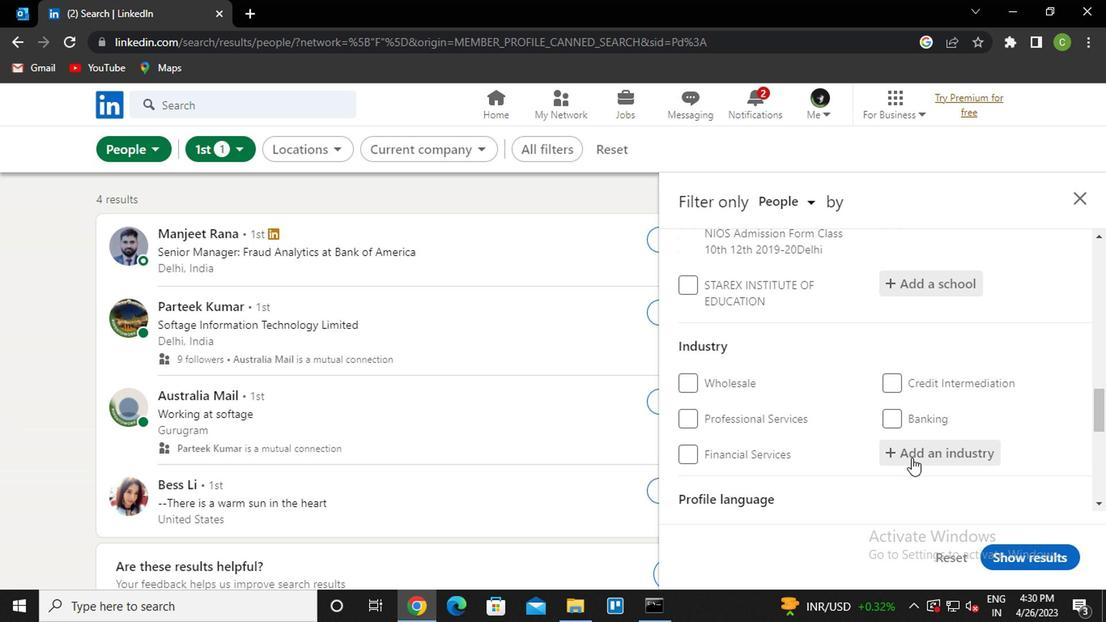
Action: Key pressed <Key.caps_lock>t<Key.caps_lock>axi<Key.down><Key.enter>
Screenshot: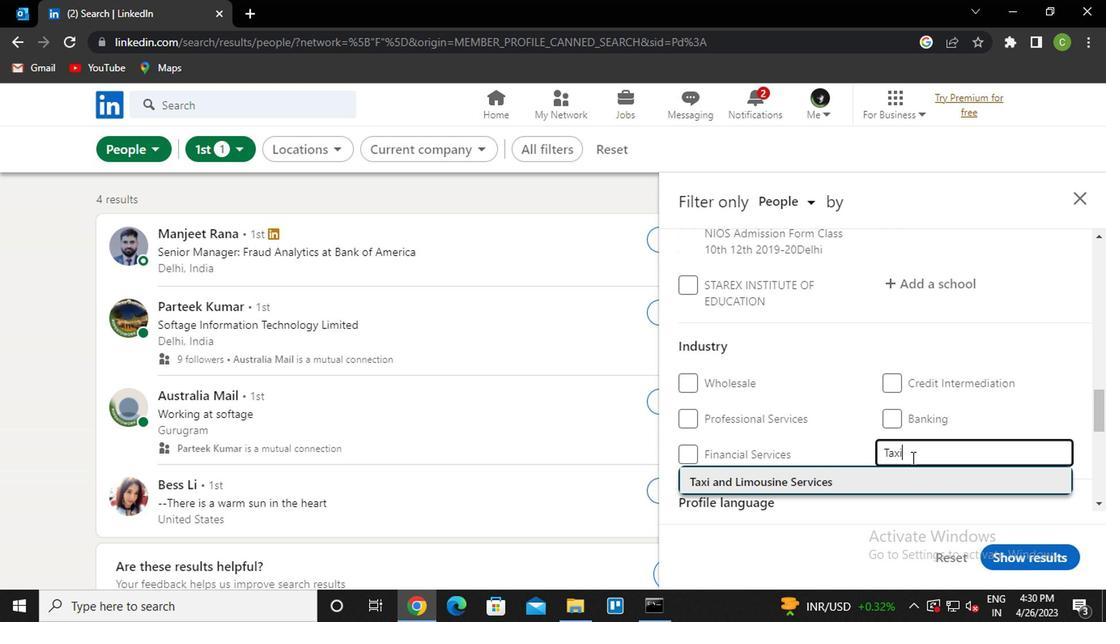 
Action: Mouse moved to (896, 467)
Screenshot: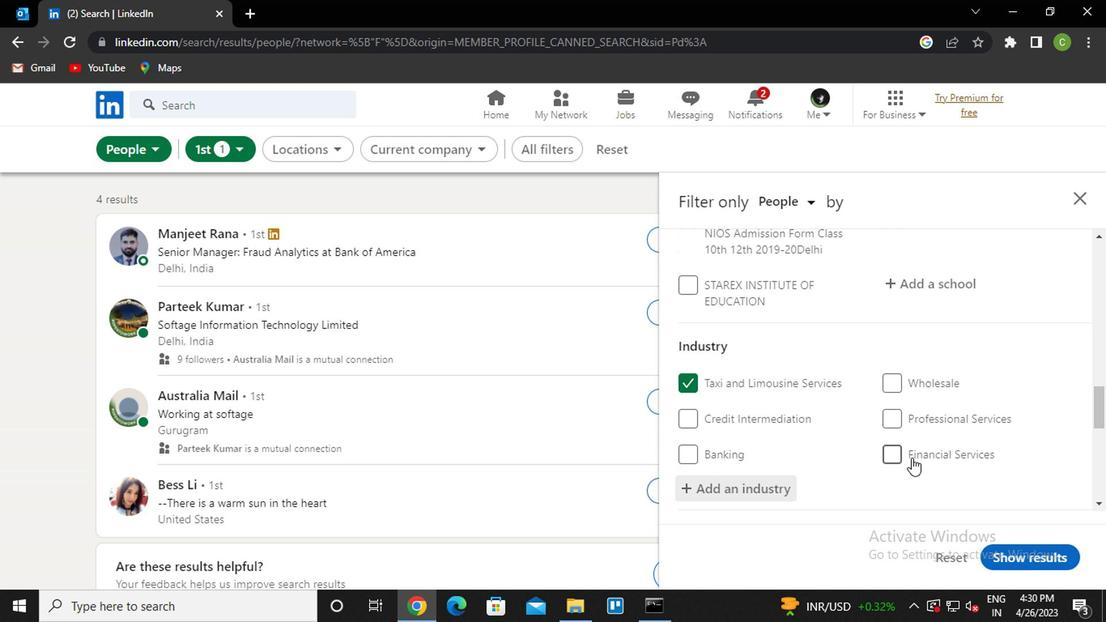 
Action: Mouse scrolled (896, 466) with delta (0, -1)
Screenshot: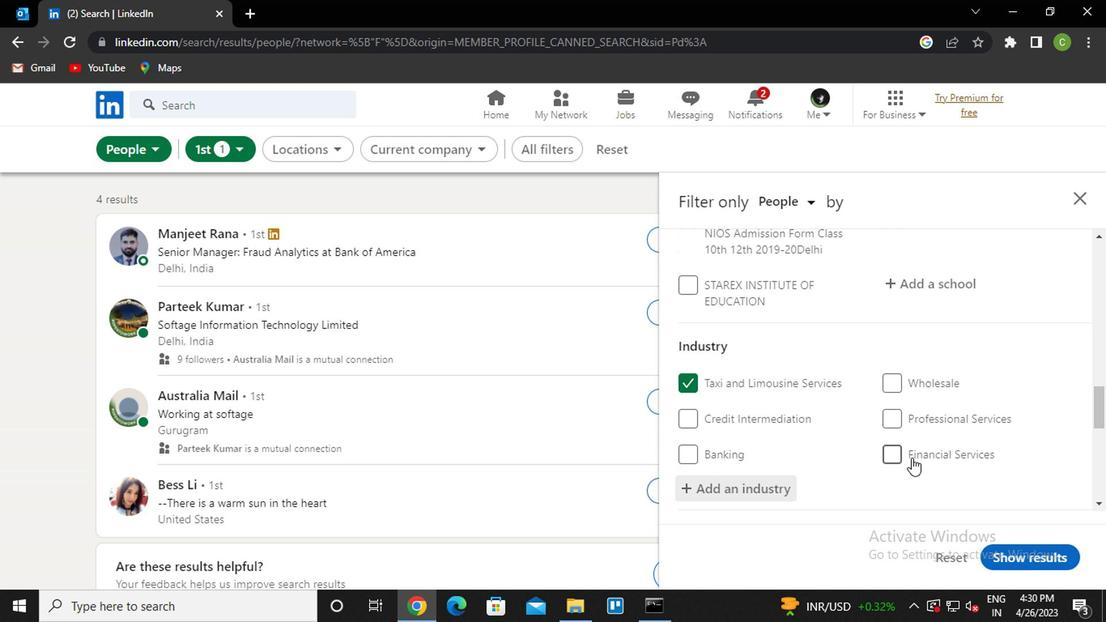 
Action: Mouse scrolled (896, 466) with delta (0, -1)
Screenshot: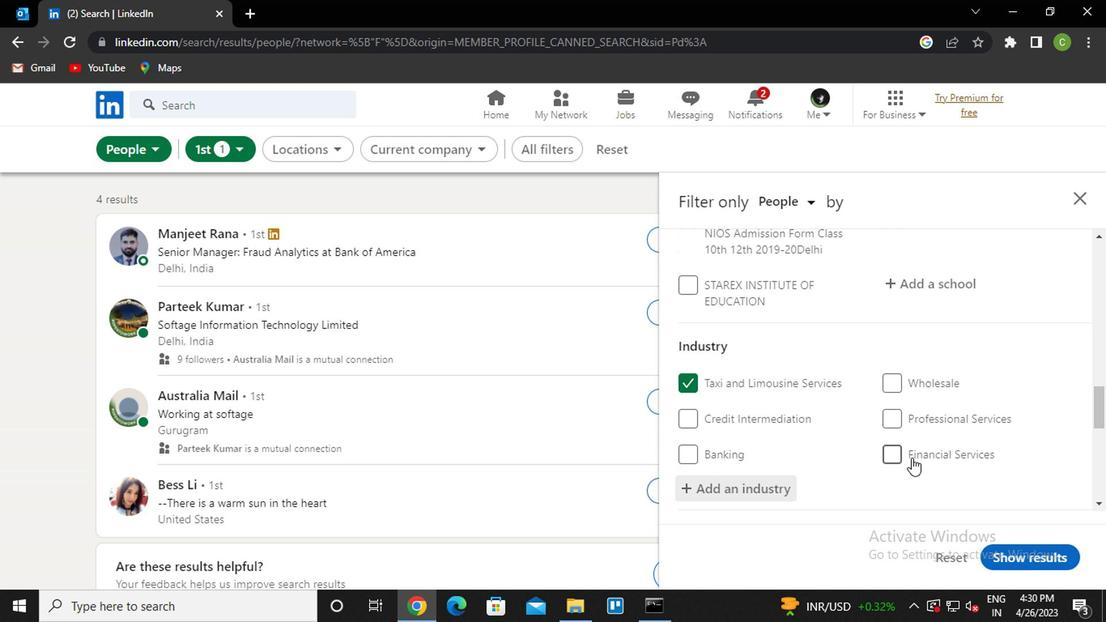 
Action: Mouse scrolled (896, 466) with delta (0, -1)
Screenshot: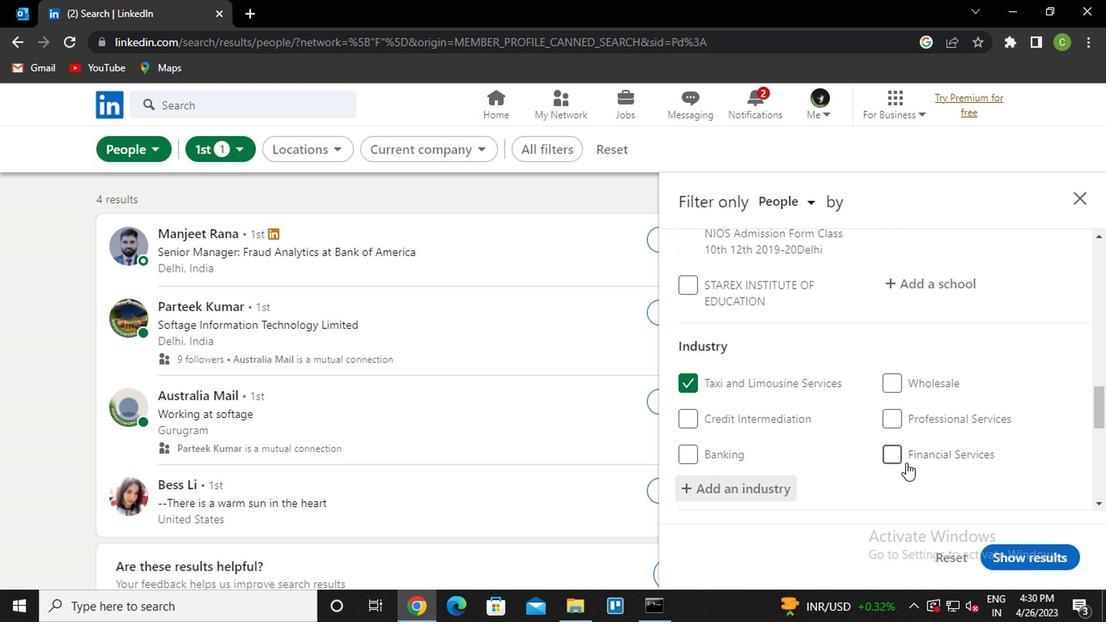 
Action: Mouse moved to (759, 423)
Screenshot: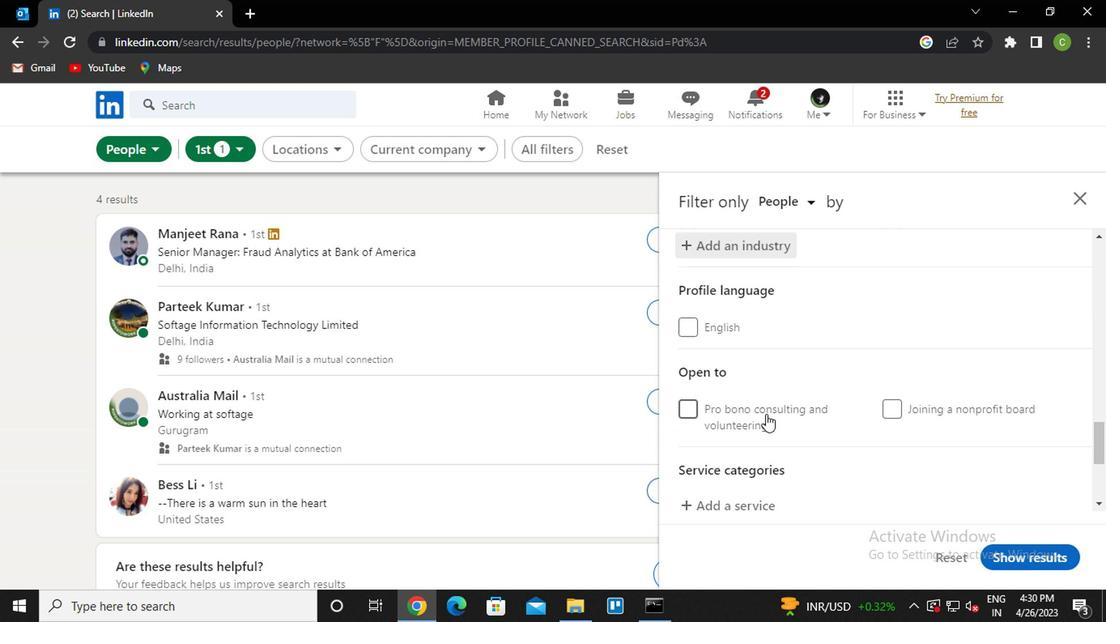 
Action: Mouse scrolled (759, 422) with delta (0, -1)
Screenshot: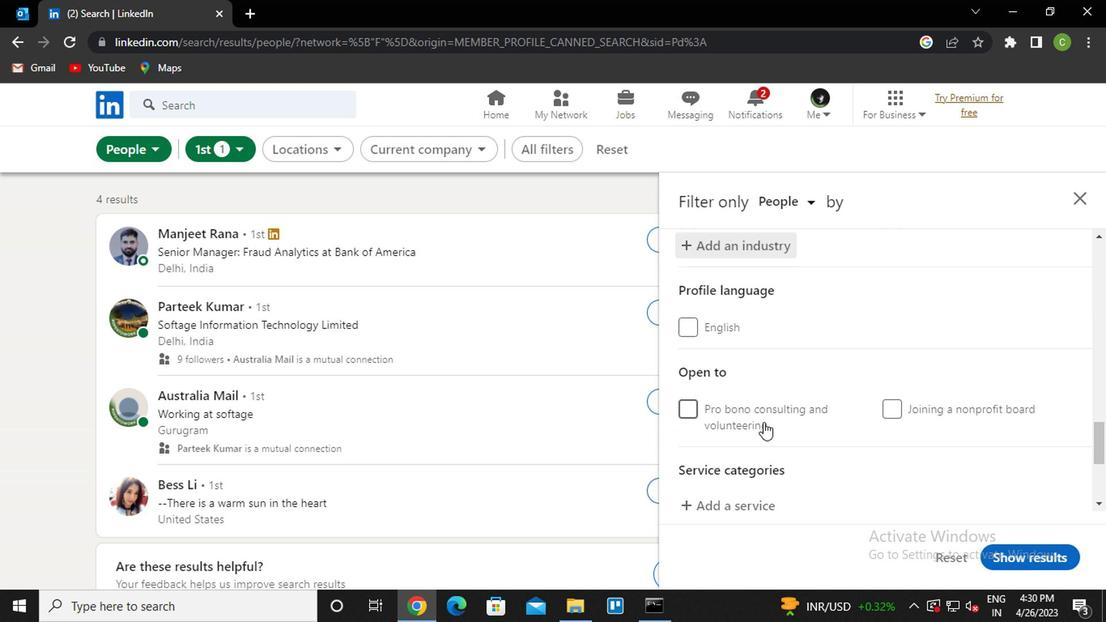 
Action: Mouse moved to (759, 423)
Screenshot: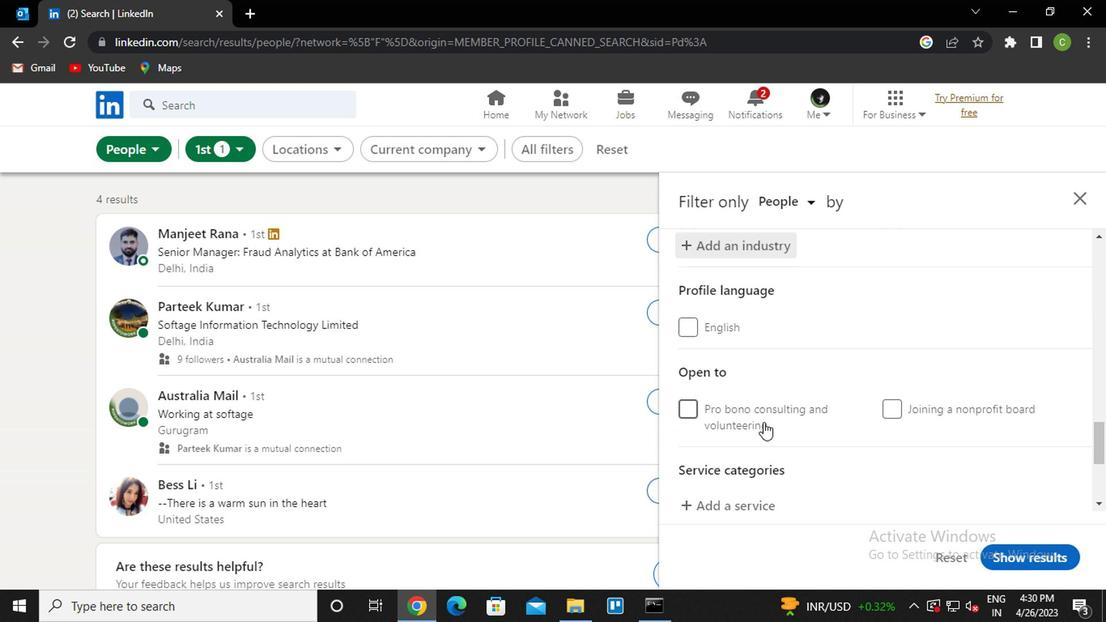 
Action: Mouse scrolled (759, 422) with delta (0, -1)
Screenshot: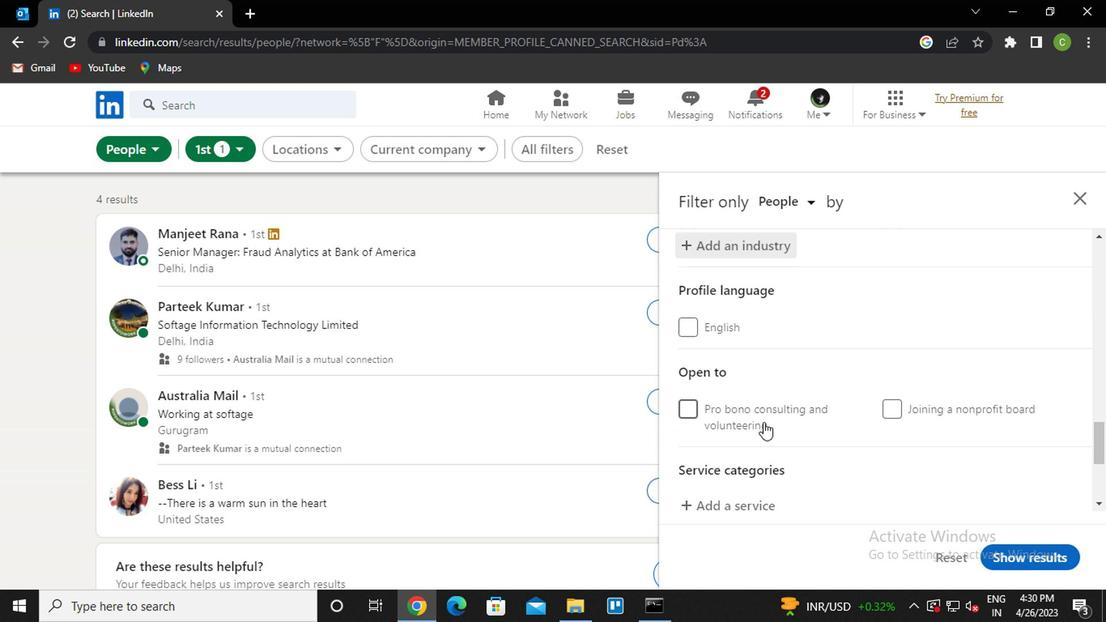 
Action: Mouse moved to (740, 352)
Screenshot: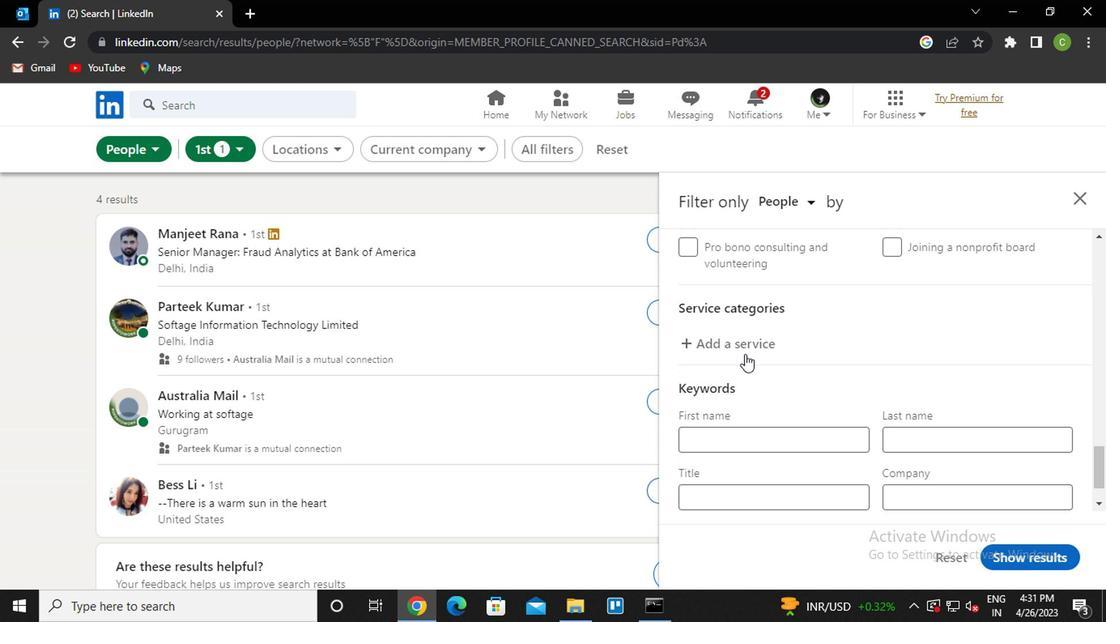 
Action: Mouse pressed left at (740, 352)
Screenshot: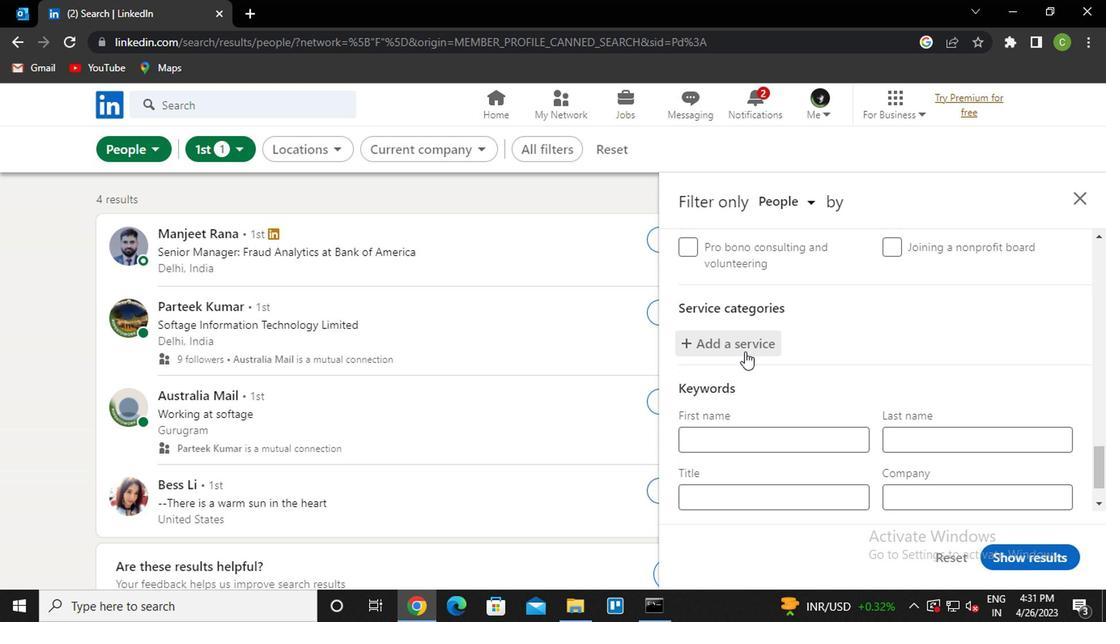 
Action: Key pressed <Key.caps_lock>m<Key.caps_lock>anagement<Key.enter>
Screenshot: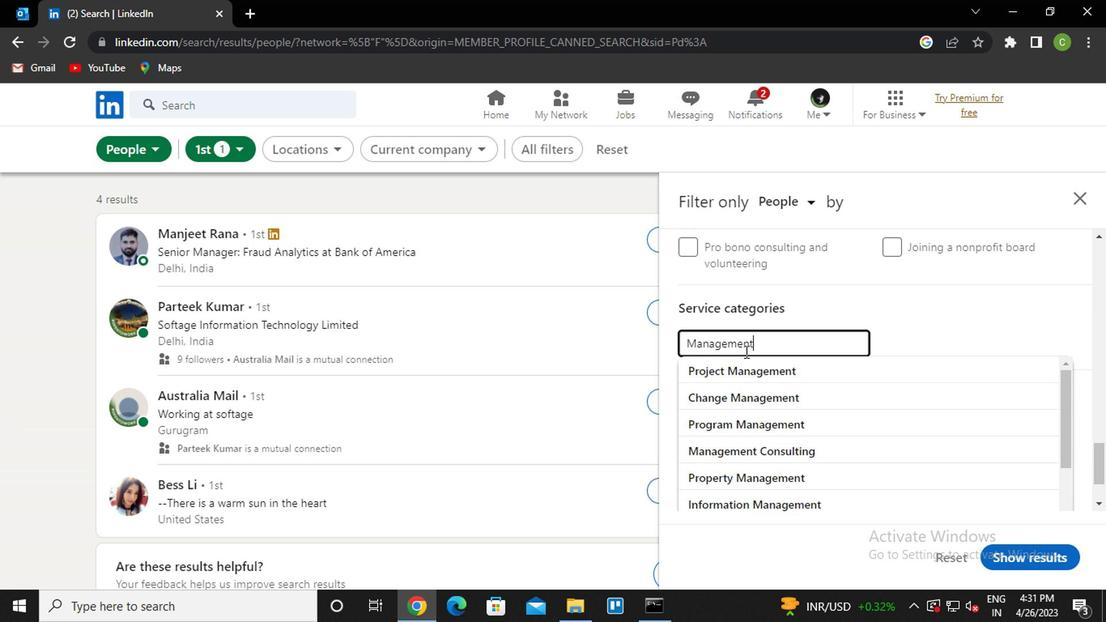 
Action: Mouse moved to (780, 362)
Screenshot: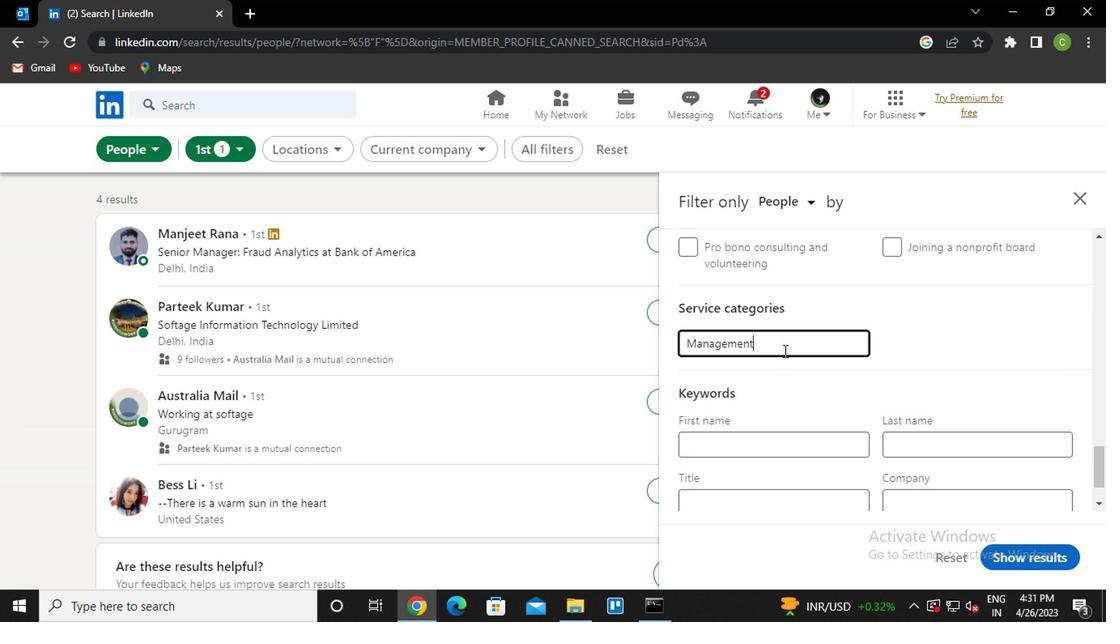 
Action: Mouse scrolled (780, 361) with delta (0, 0)
Screenshot: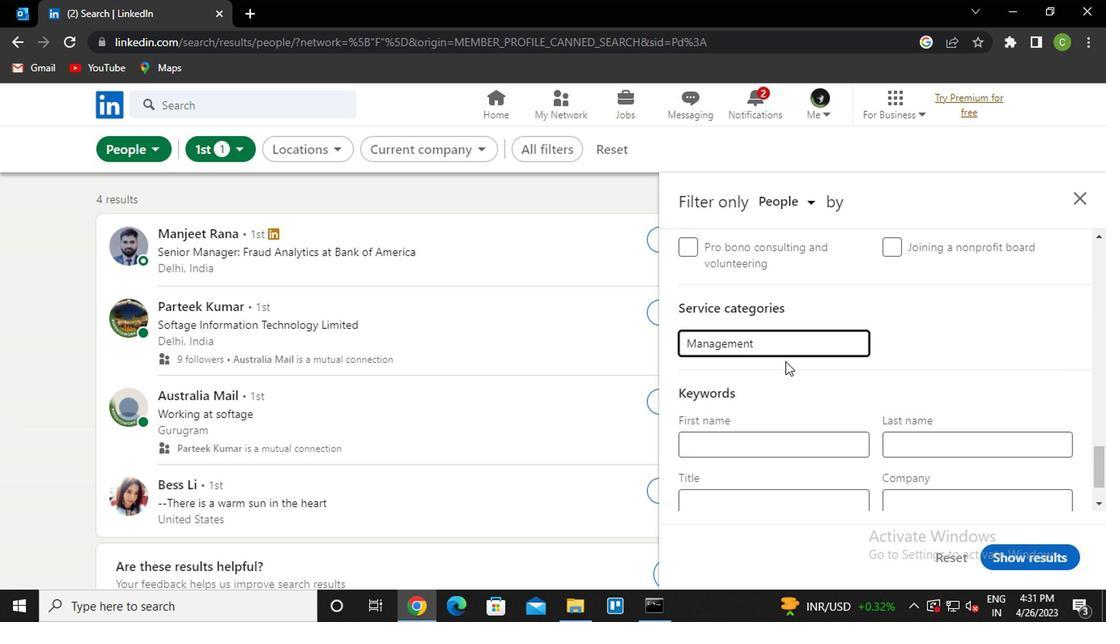 
Action: Mouse moved to (767, 442)
Screenshot: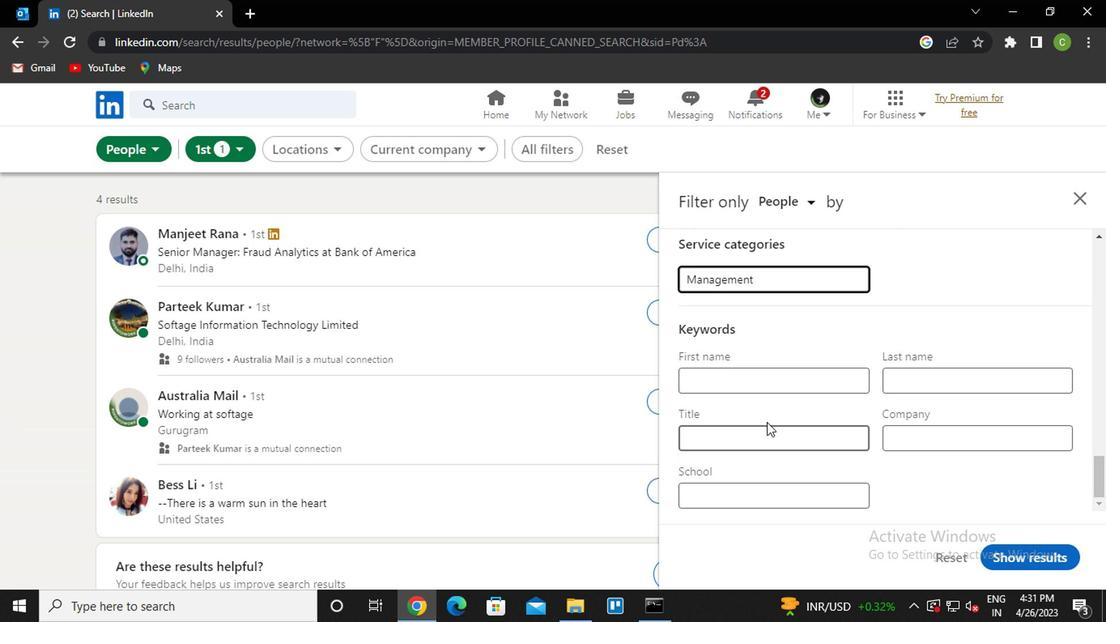 
Action: Mouse pressed left at (767, 442)
Screenshot: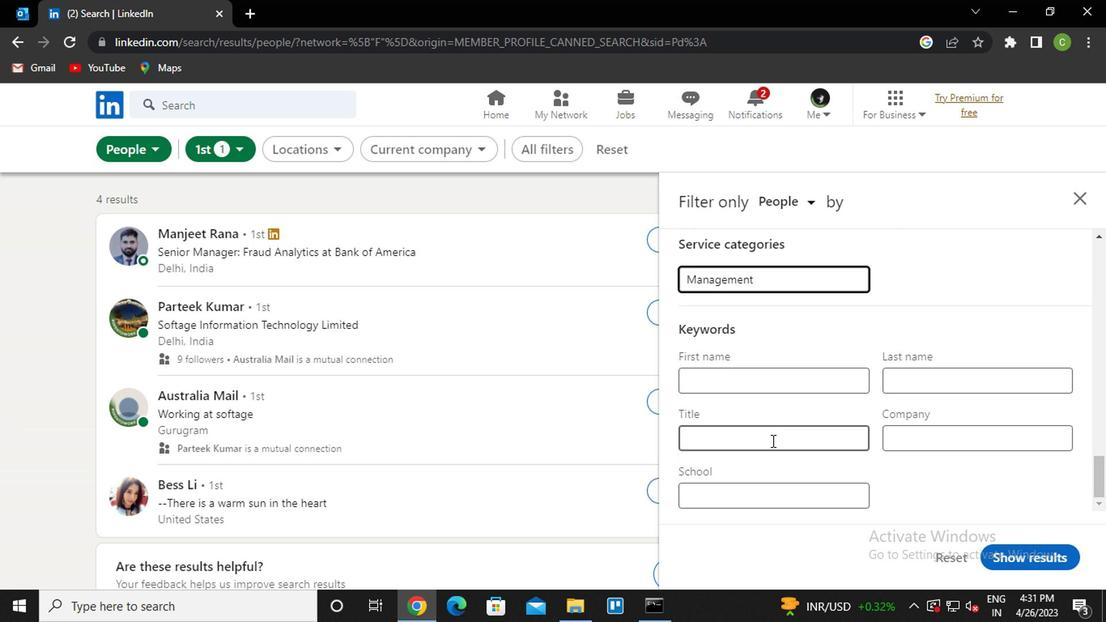
Action: Key pressed <Key.caps_lock>t<Key.caps_lock>echin<Key.backspace><Key.backspace>nical<Key.space><Key.caps_lock>w<Key.caps_lock>riter
Screenshot: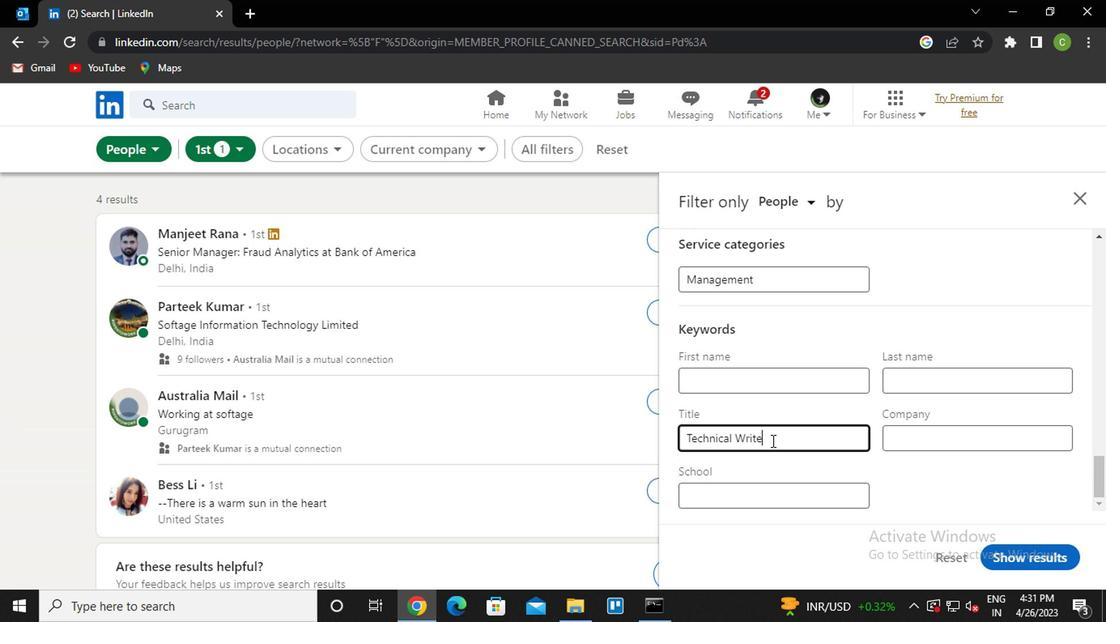 
Action: Mouse moved to (1021, 564)
Screenshot: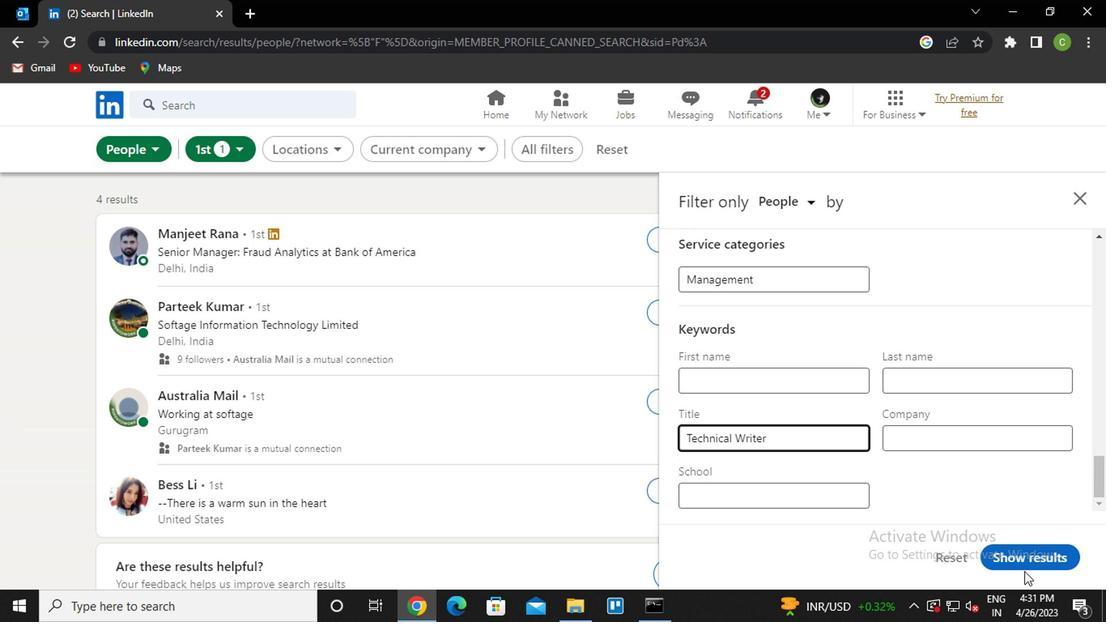 
Action: Mouse pressed left at (1021, 564)
Screenshot: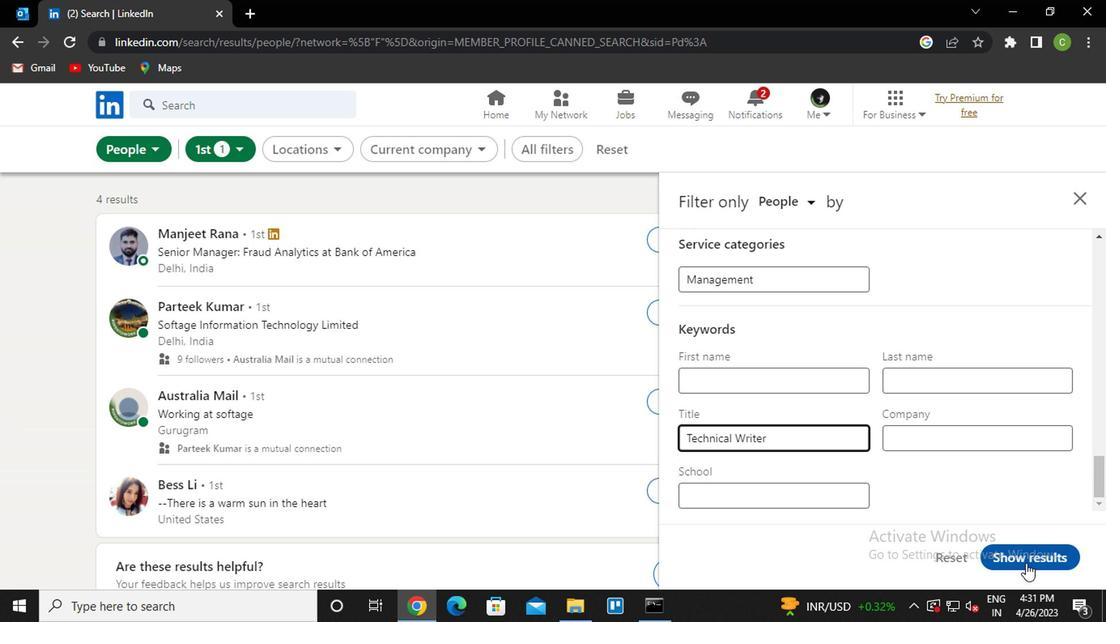 
Action: Mouse moved to (726, 378)
Screenshot: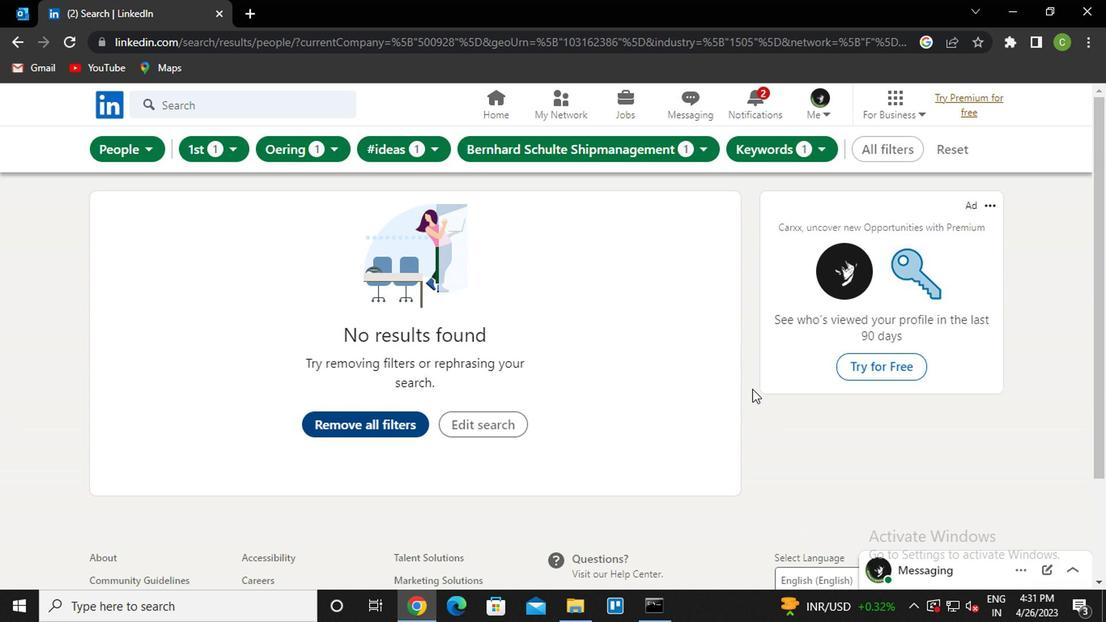 
